 Task: Add Sprouts Spaghetti Pasta to the cart.
Action: Mouse moved to (36, 362)
Screenshot: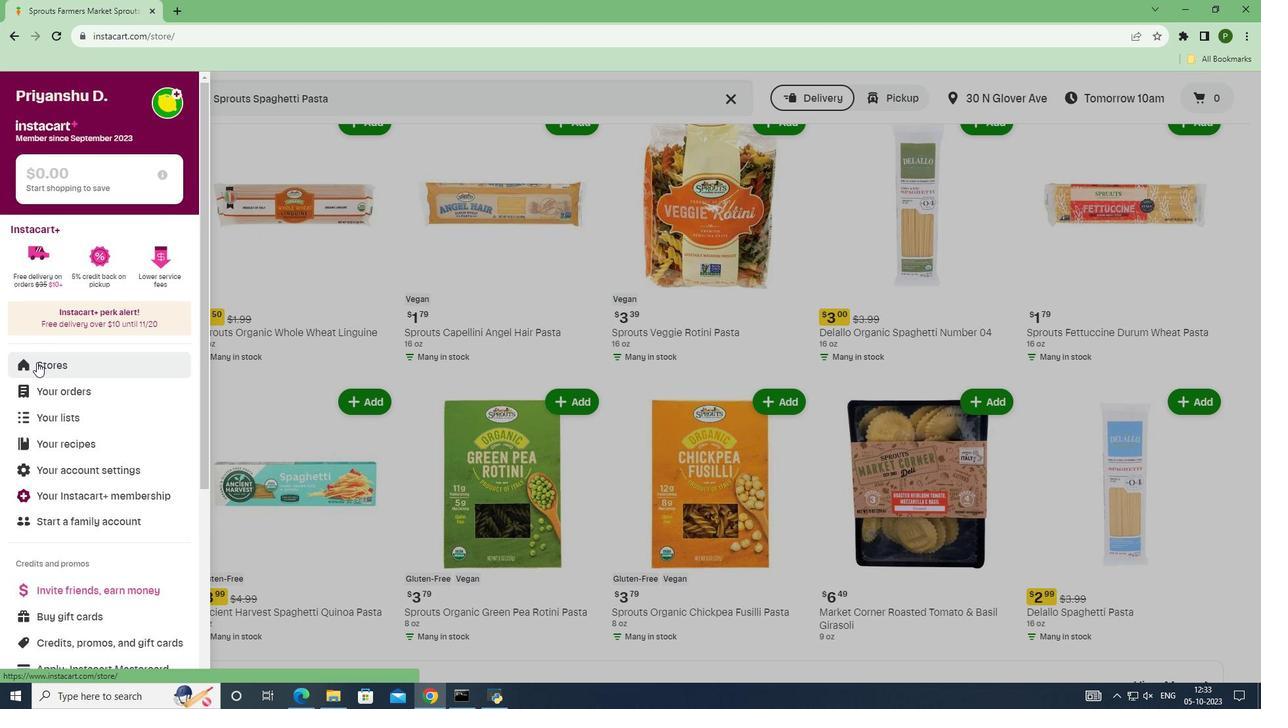 
Action: Mouse pressed left at (36, 362)
Screenshot: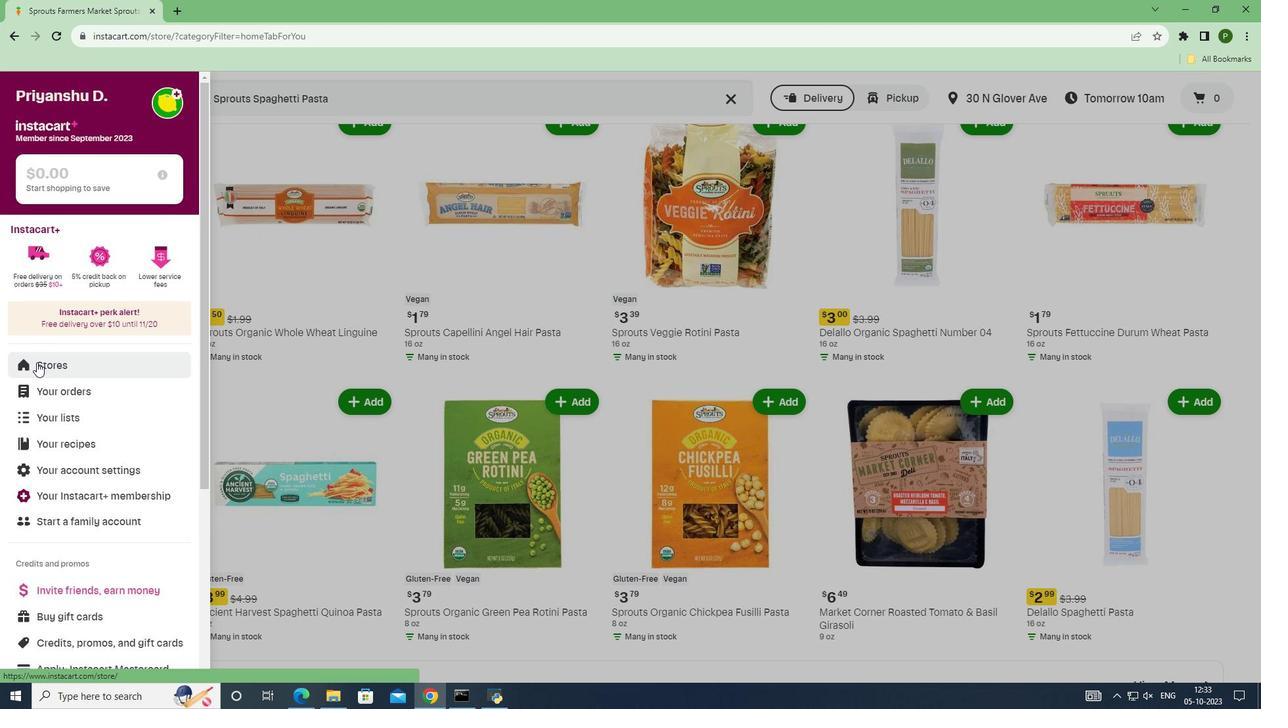 
Action: Mouse moved to (297, 153)
Screenshot: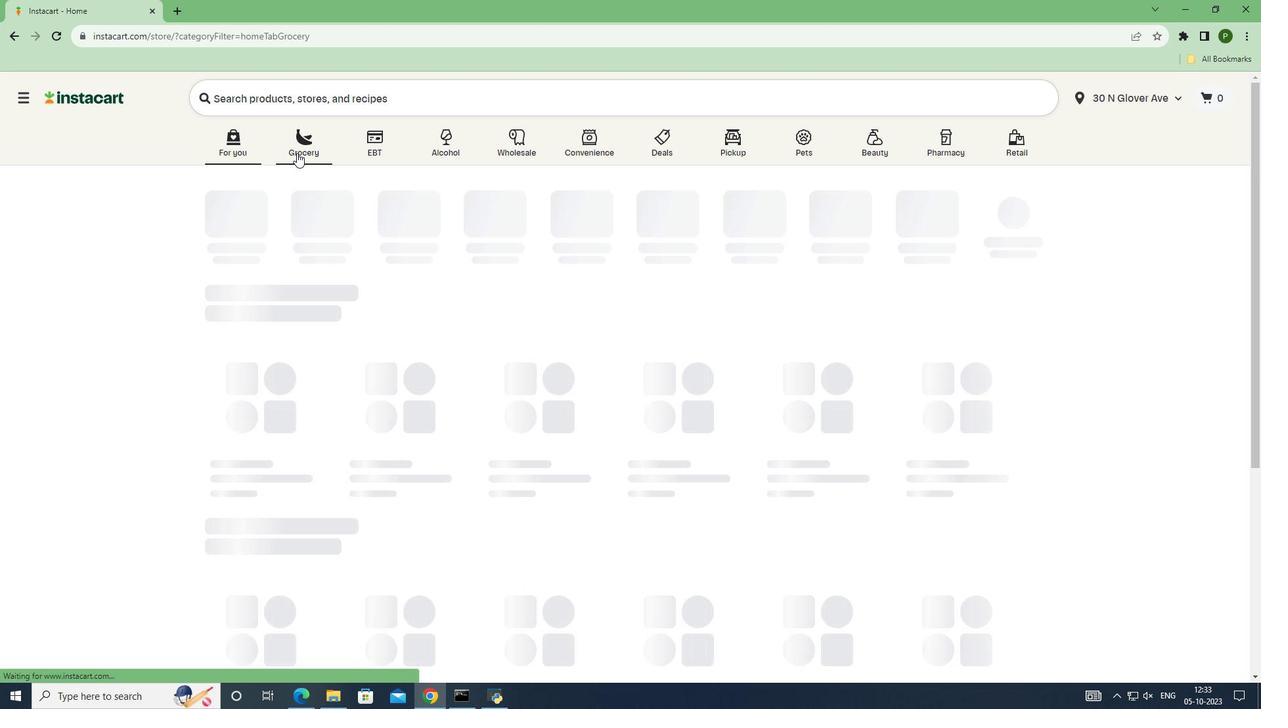
Action: Mouse pressed left at (297, 153)
Screenshot: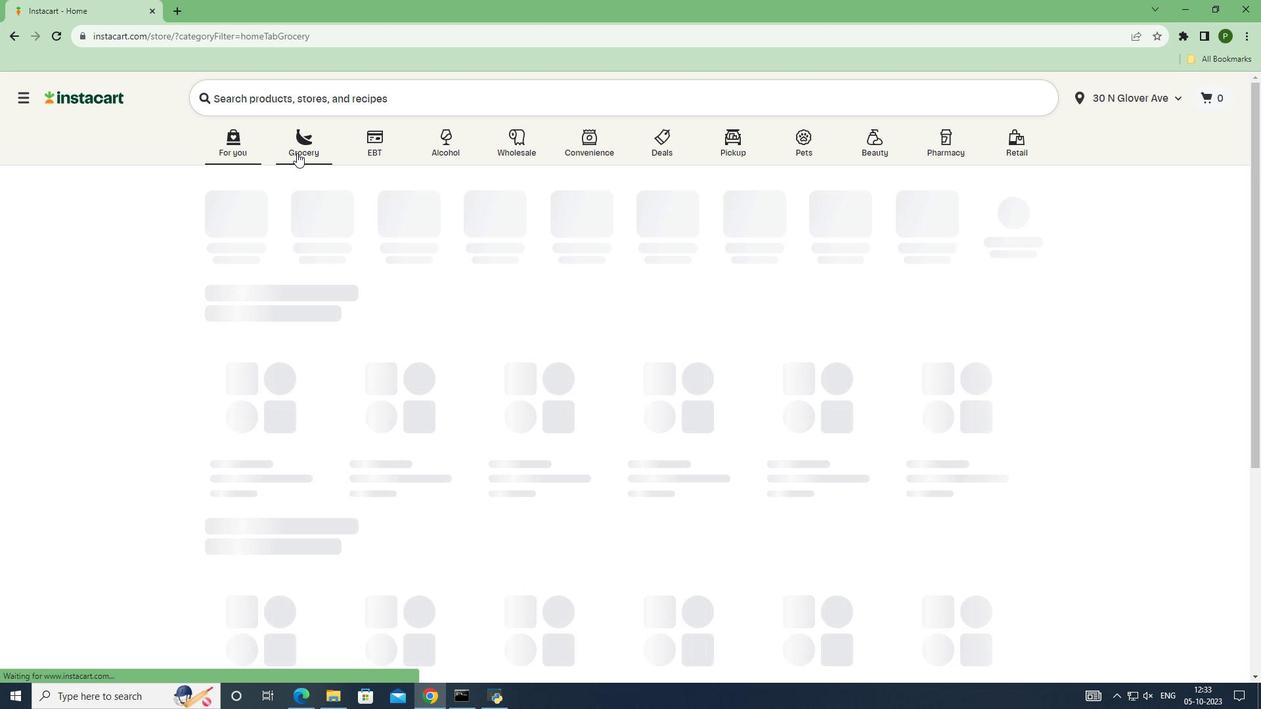 
Action: Mouse moved to (799, 296)
Screenshot: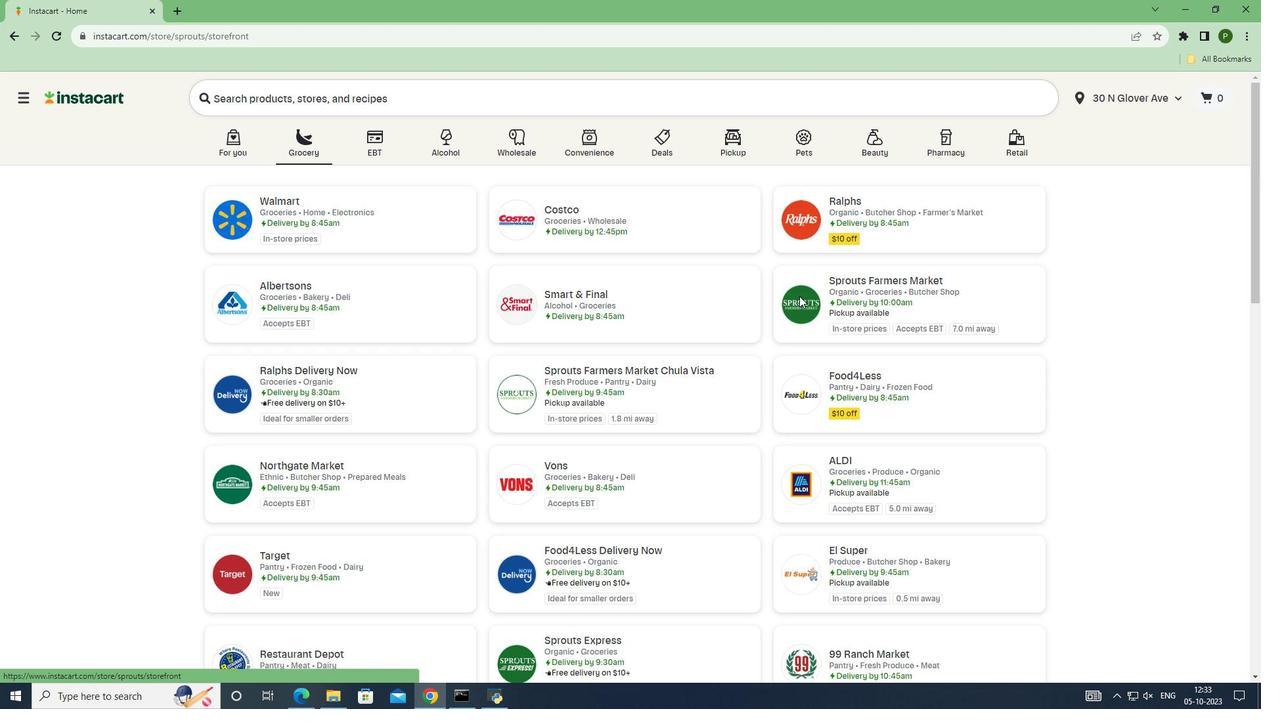 
Action: Mouse pressed left at (799, 296)
Screenshot: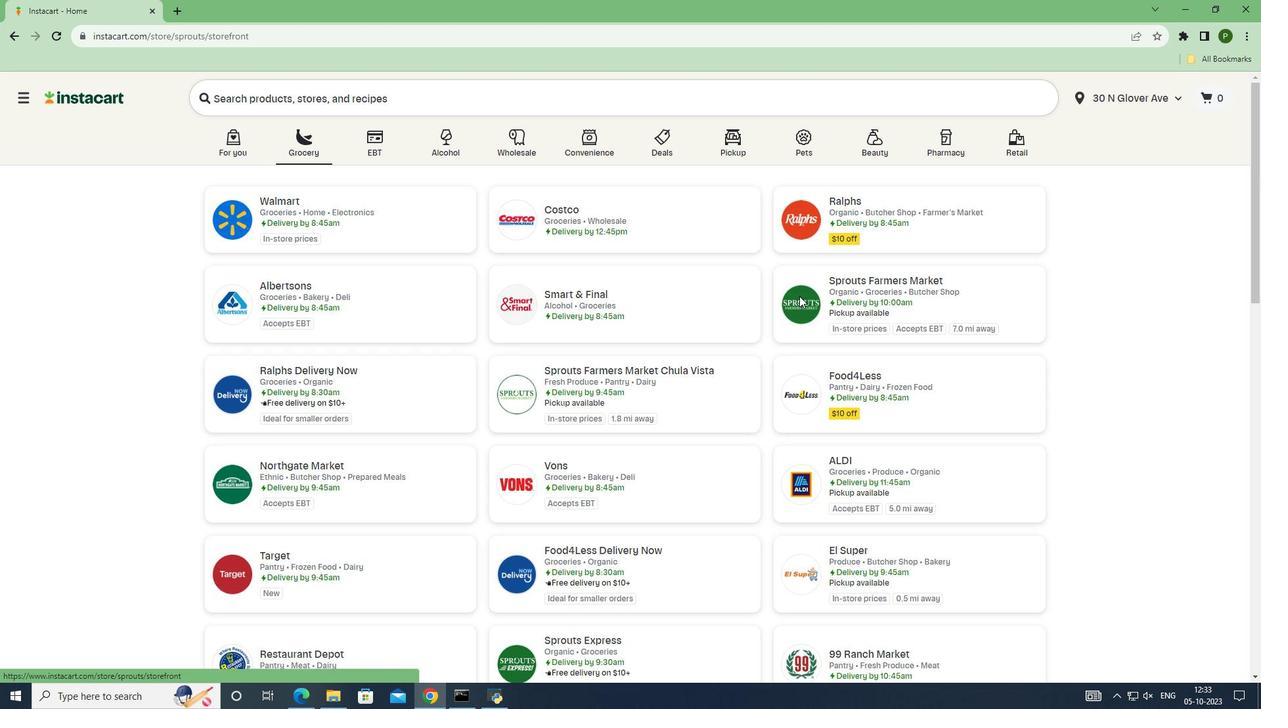 
Action: Mouse moved to (85, 371)
Screenshot: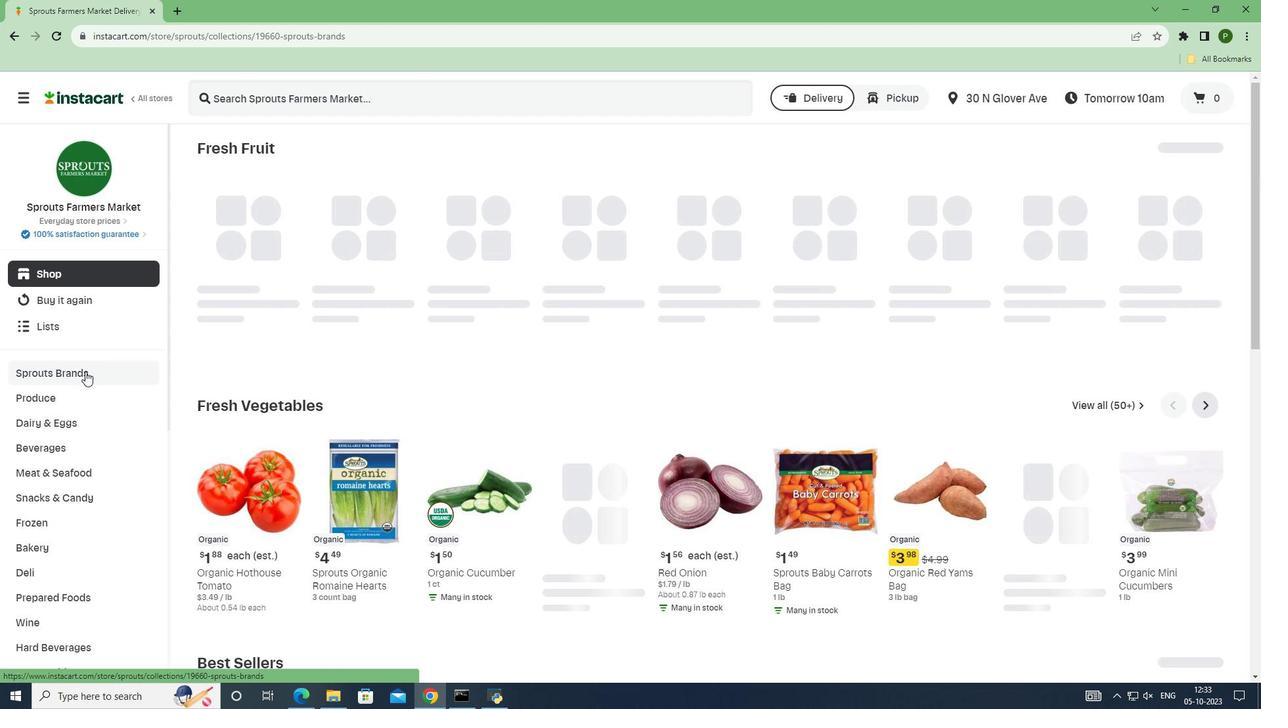 
Action: Mouse pressed left at (85, 371)
Screenshot: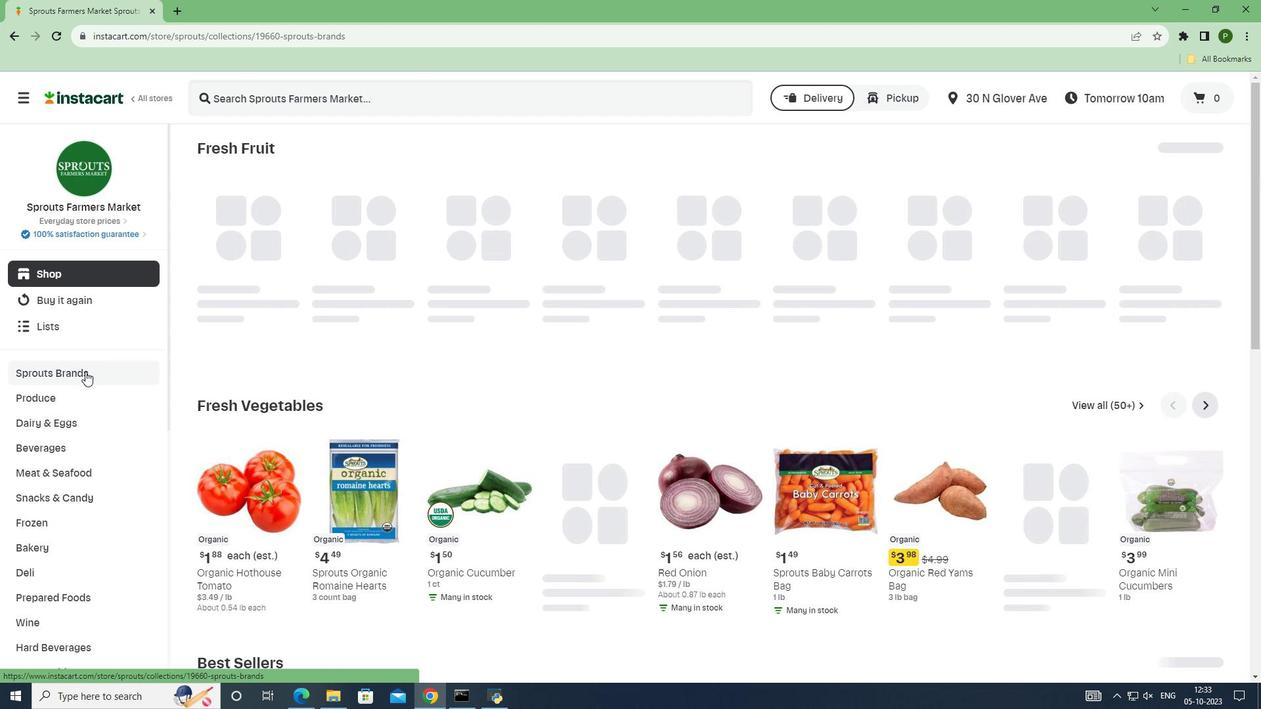 
Action: Mouse moved to (72, 471)
Screenshot: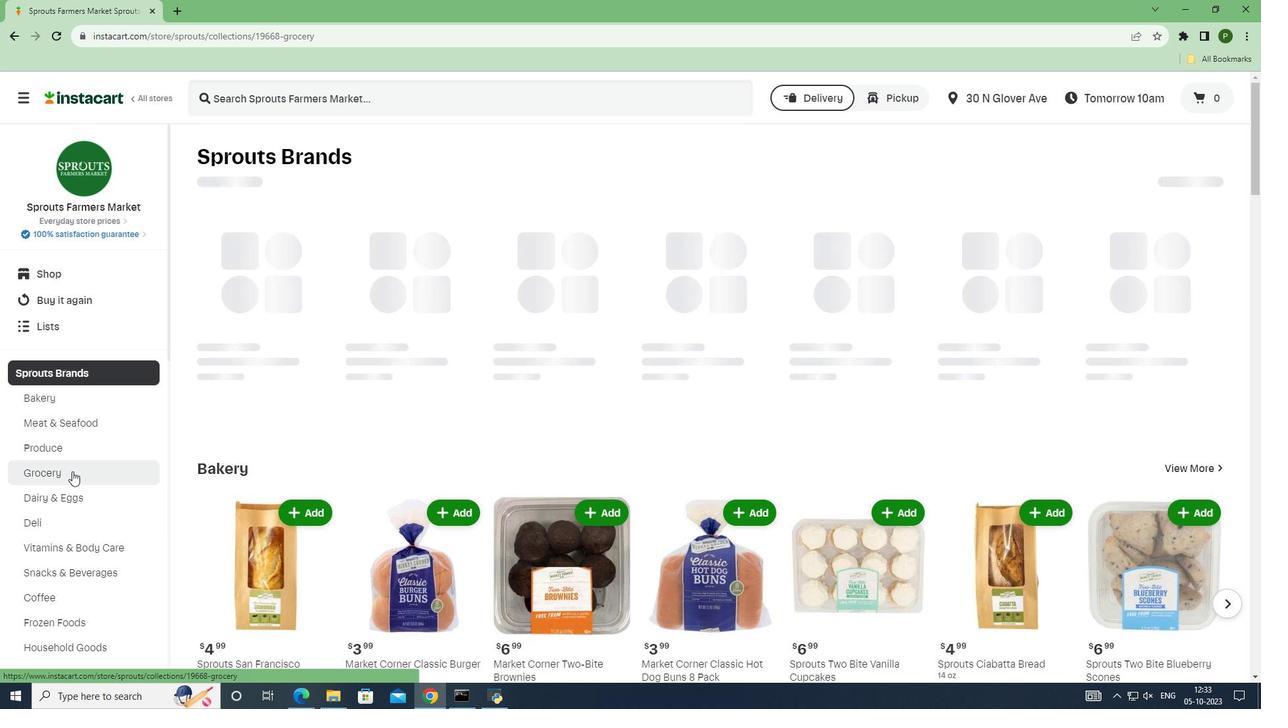 
Action: Mouse pressed left at (72, 471)
Screenshot: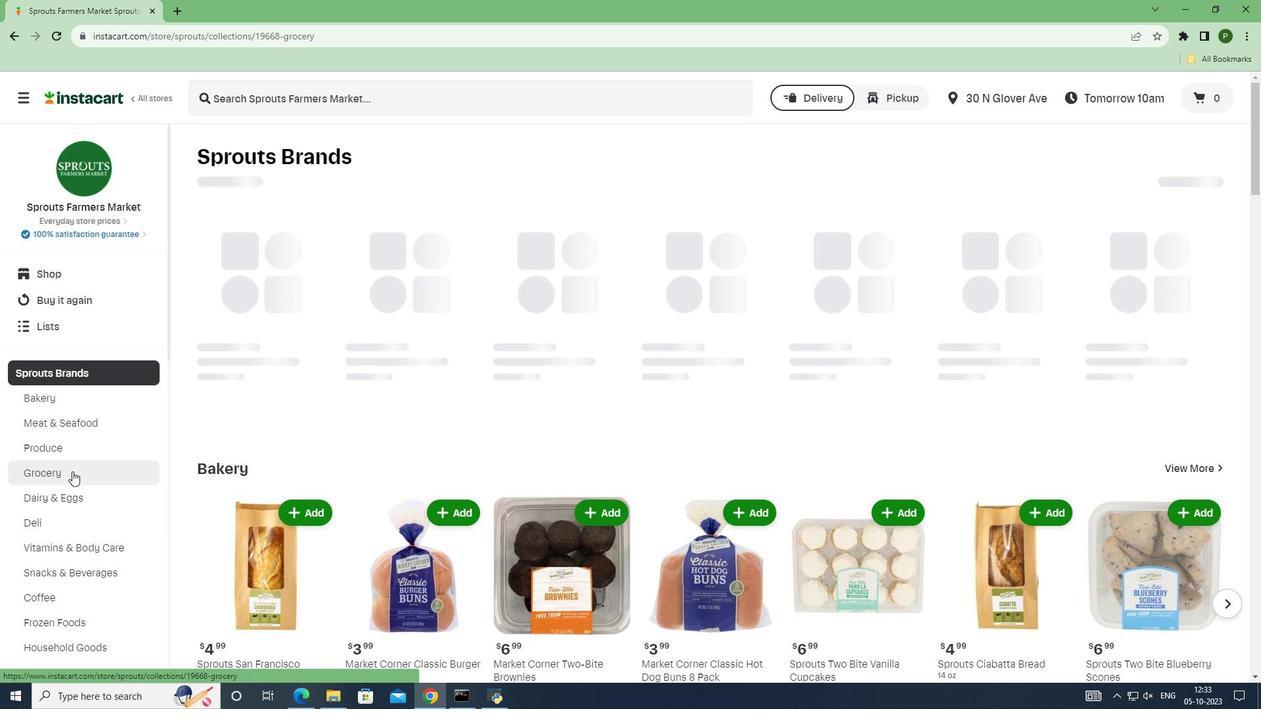 
Action: Mouse moved to (298, 316)
Screenshot: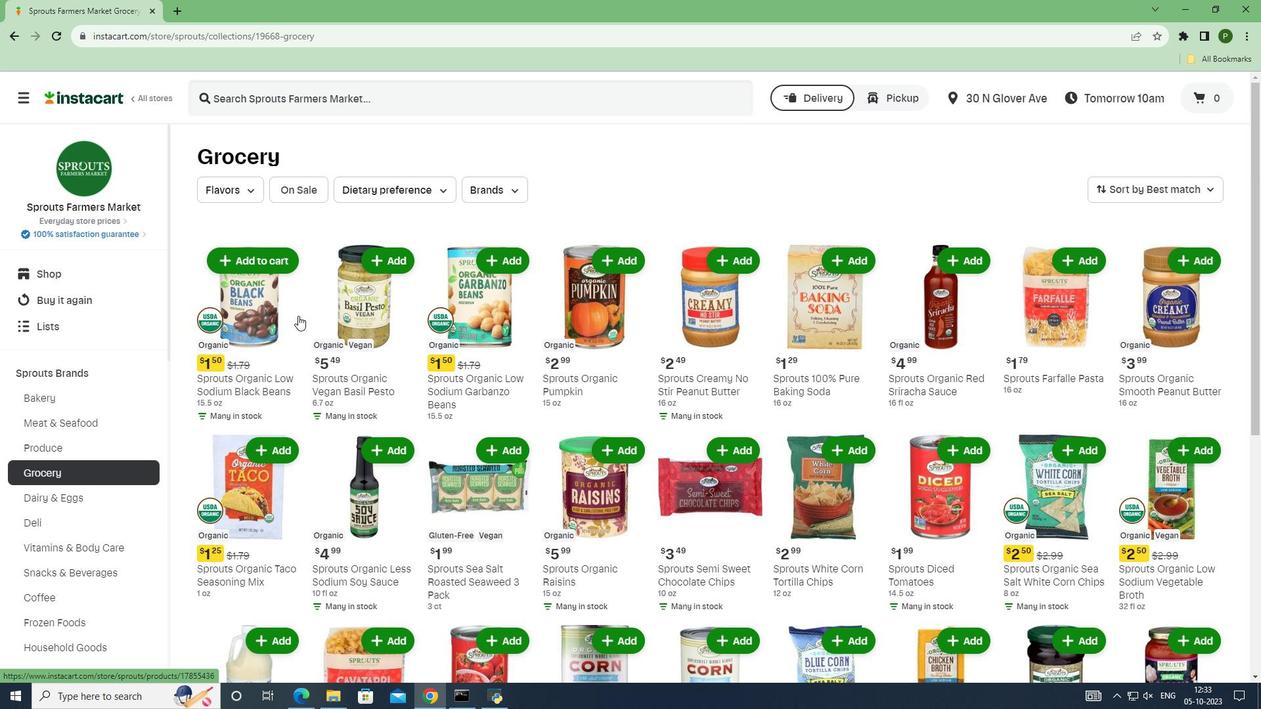 
Action: Mouse scrolled (298, 315) with delta (0, 0)
Screenshot: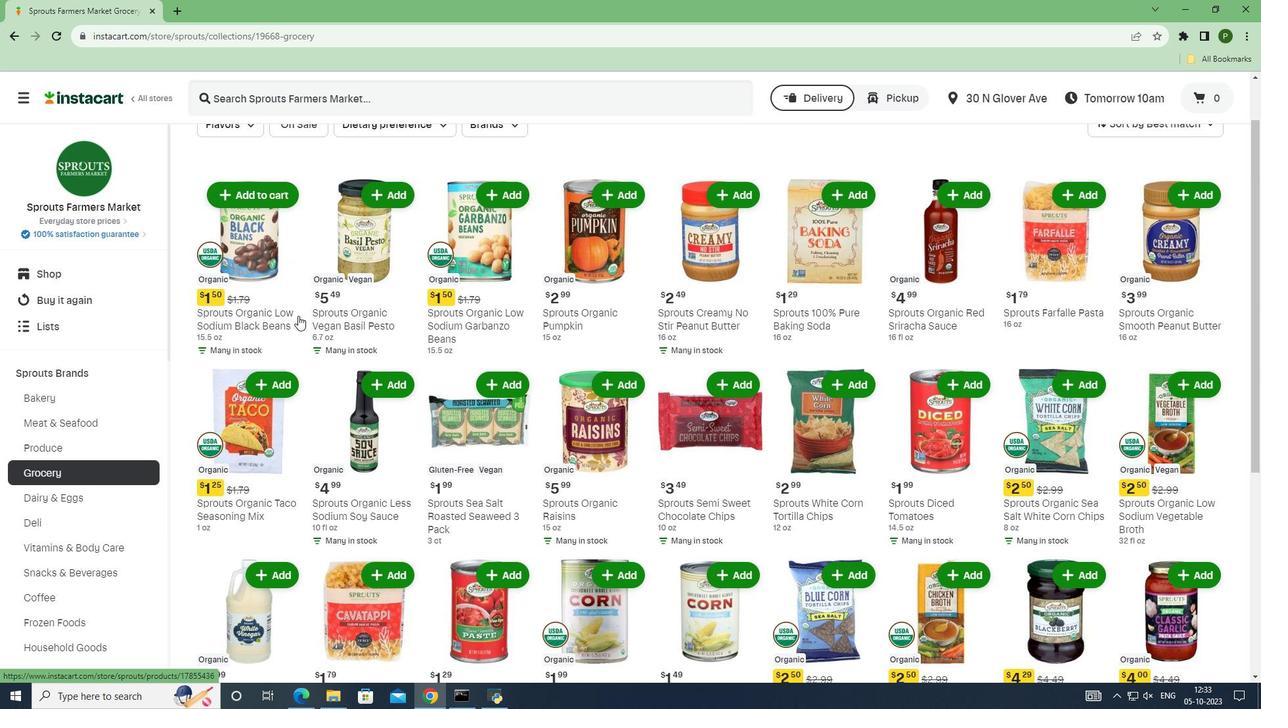 
Action: Mouse scrolled (298, 315) with delta (0, 0)
Screenshot: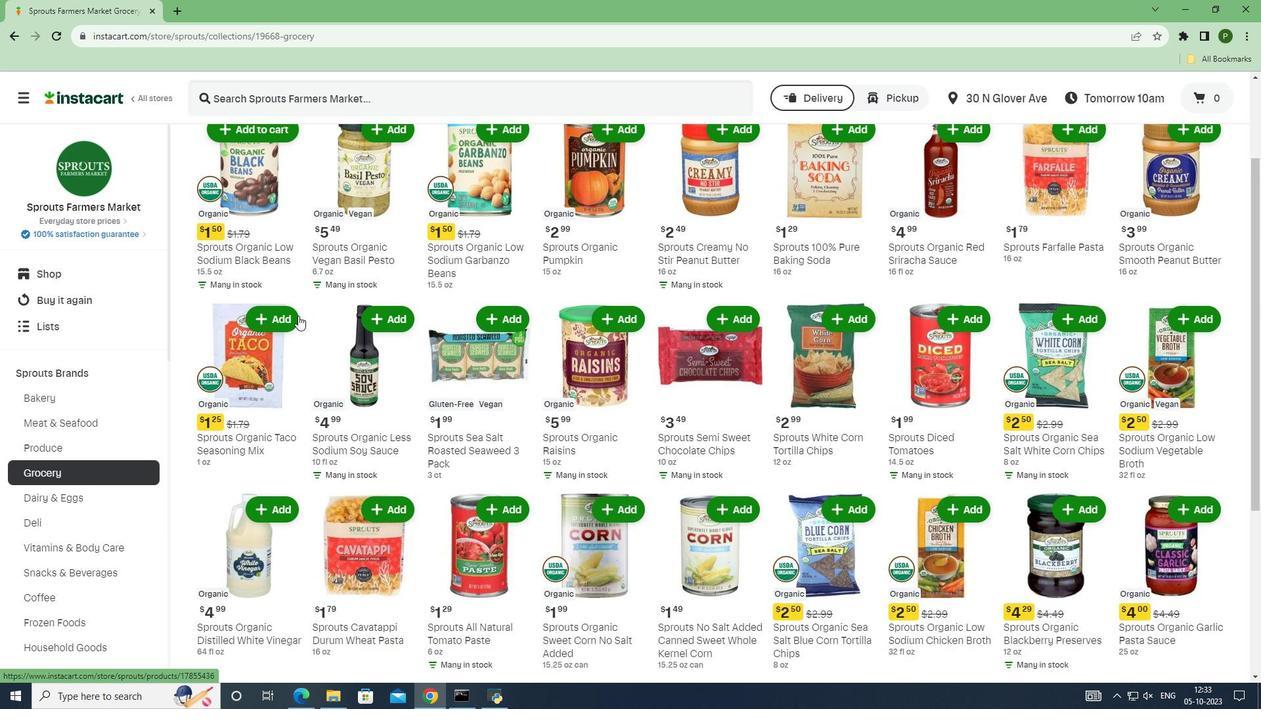 
Action: Mouse scrolled (298, 315) with delta (0, 0)
Screenshot: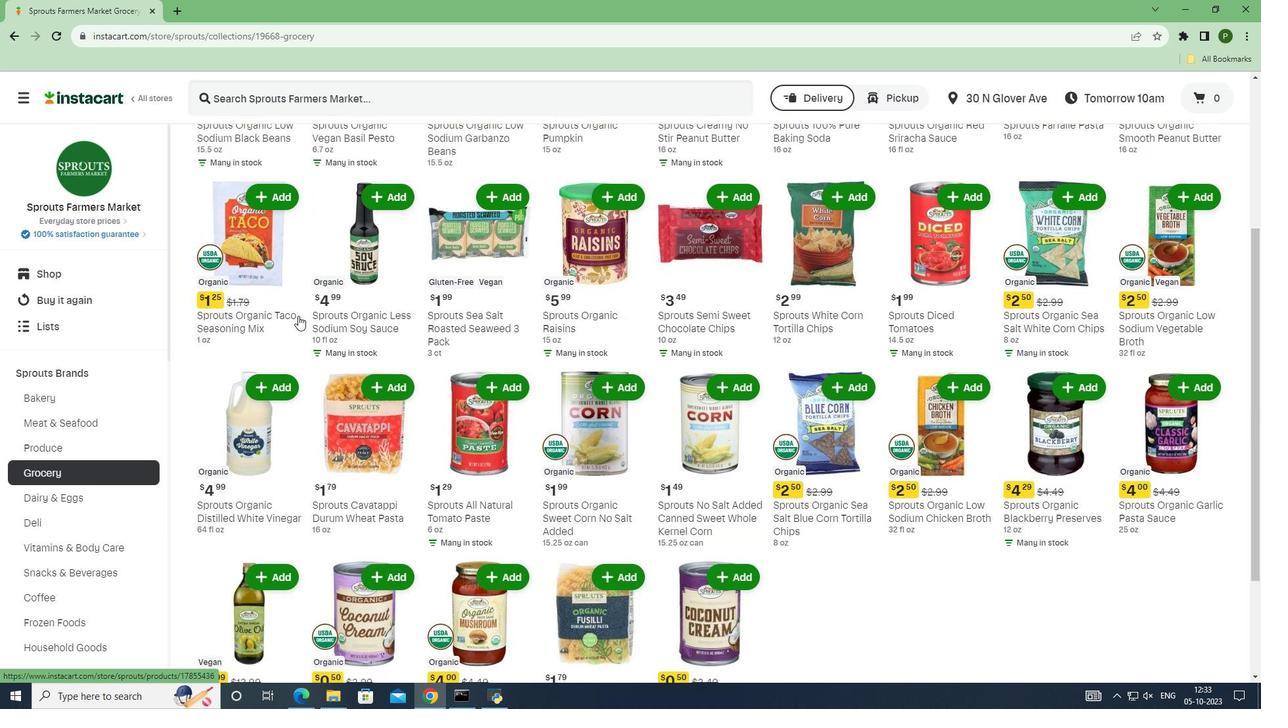 
Action: Mouse scrolled (298, 315) with delta (0, 0)
Screenshot: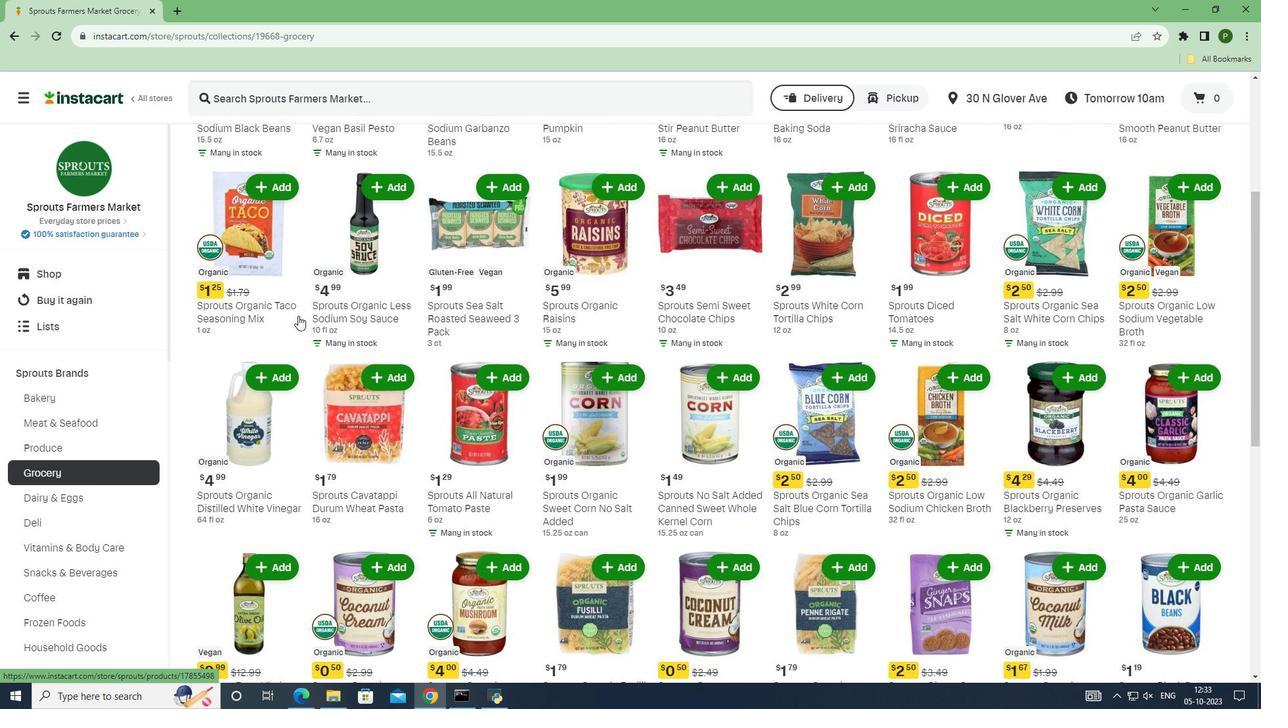 
Action: Mouse scrolled (298, 315) with delta (0, 0)
Screenshot: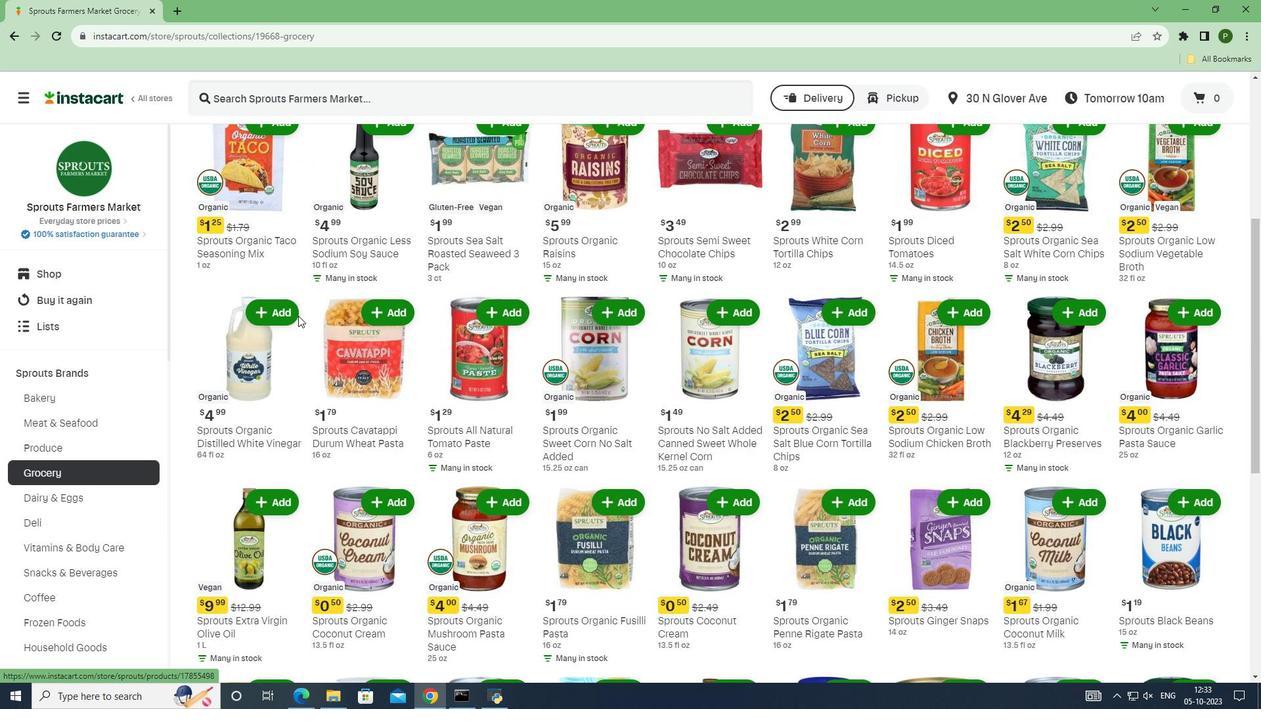 
Action: Mouse scrolled (298, 315) with delta (0, 0)
Screenshot: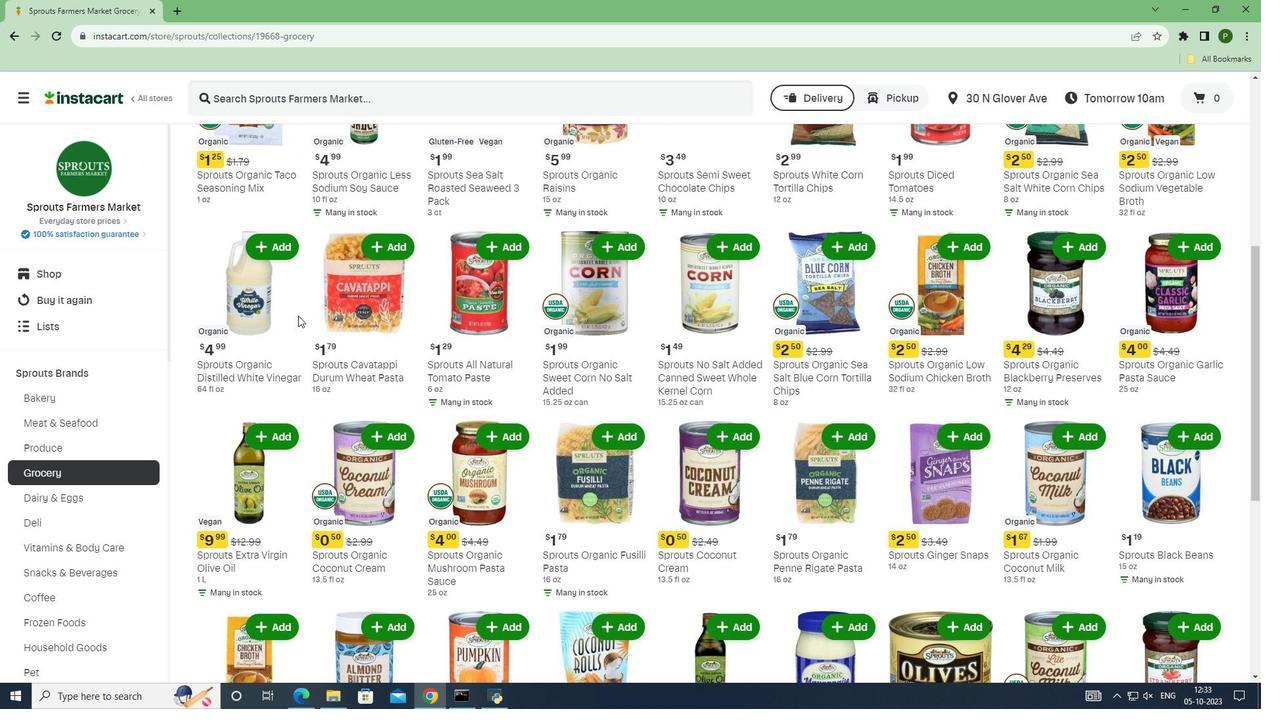 
Action: Mouse scrolled (298, 315) with delta (0, 0)
Screenshot: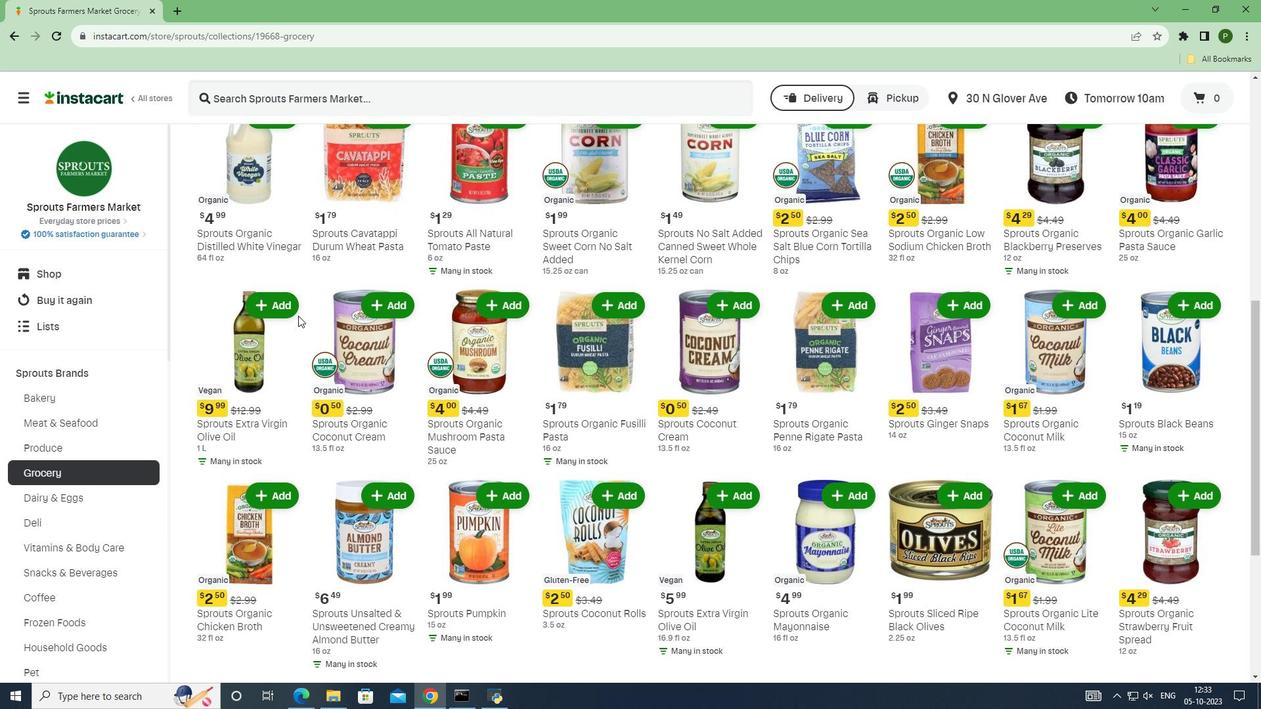 
Action: Mouse scrolled (298, 315) with delta (0, 0)
Screenshot: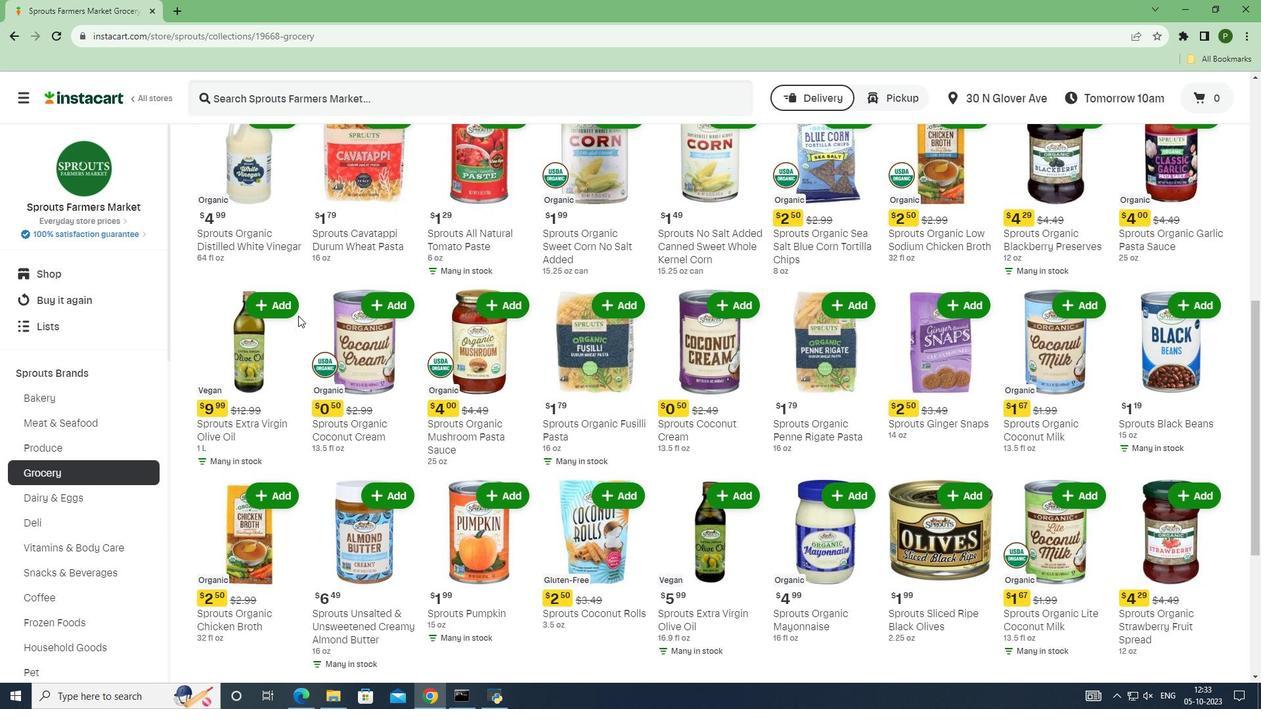
Action: Mouse scrolled (298, 315) with delta (0, 0)
Screenshot: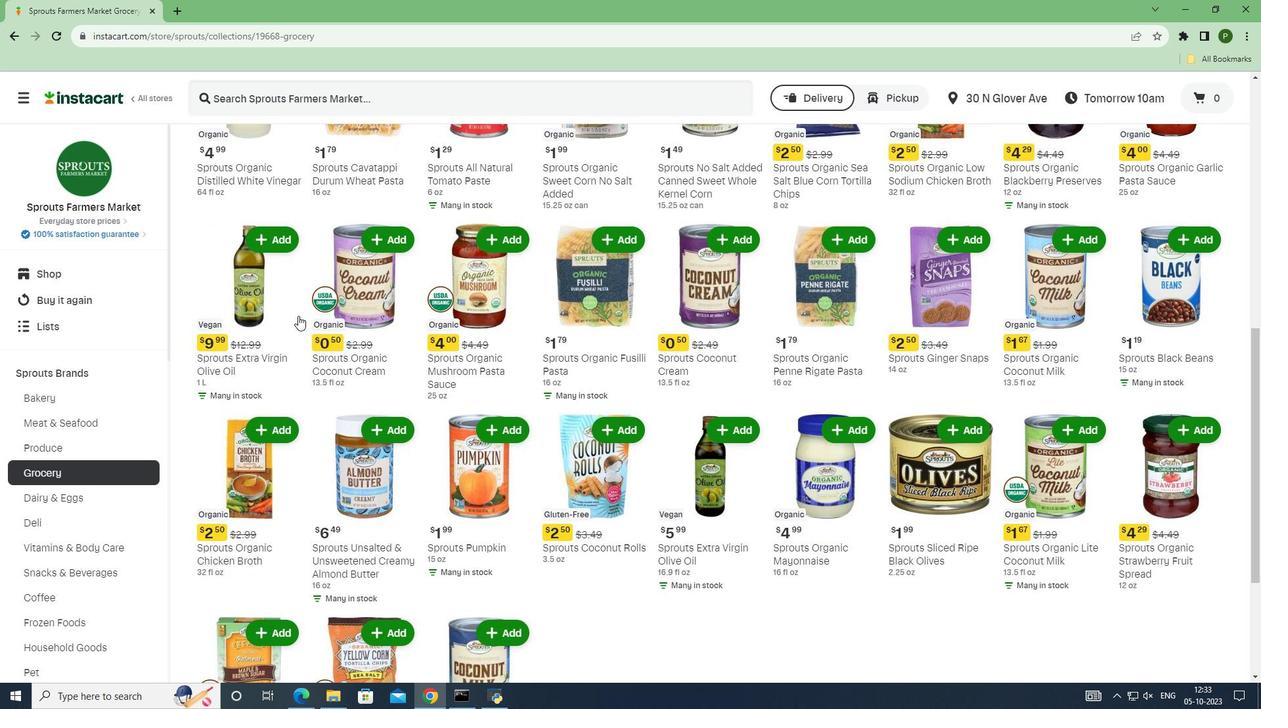 
Action: Mouse scrolled (298, 315) with delta (0, 0)
Screenshot: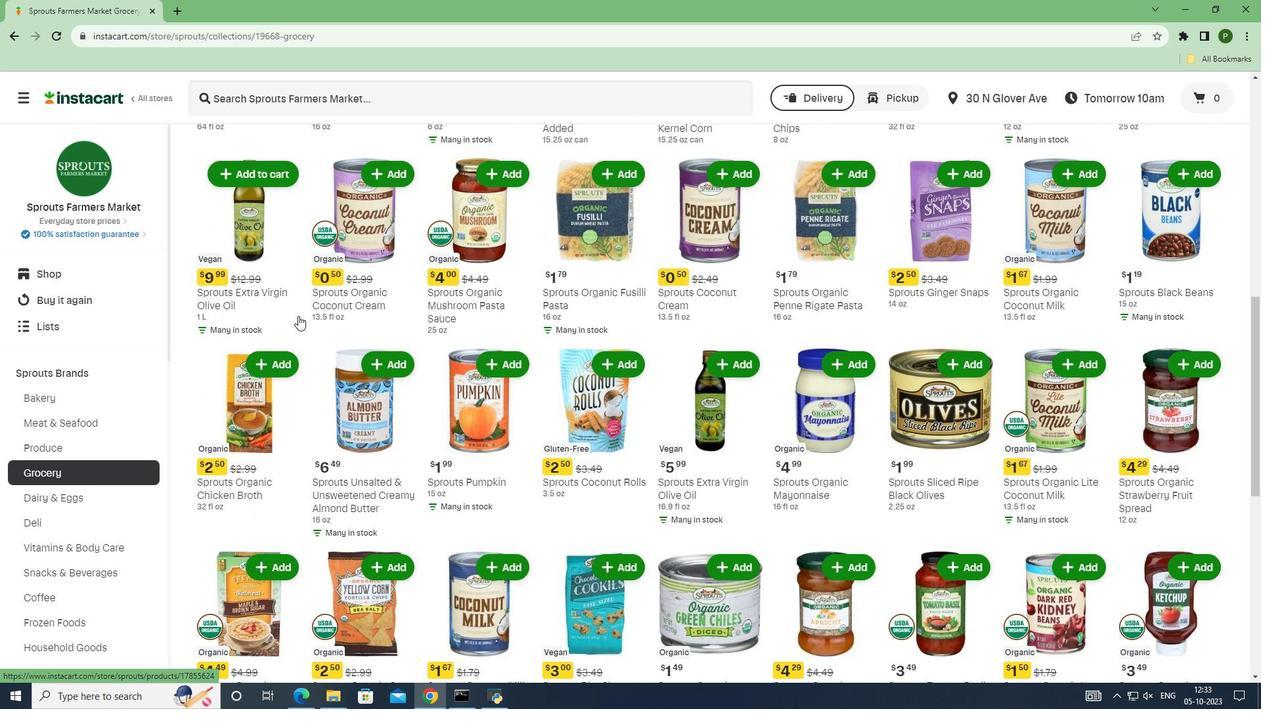 
Action: Mouse scrolled (298, 315) with delta (0, 0)
Screenshot: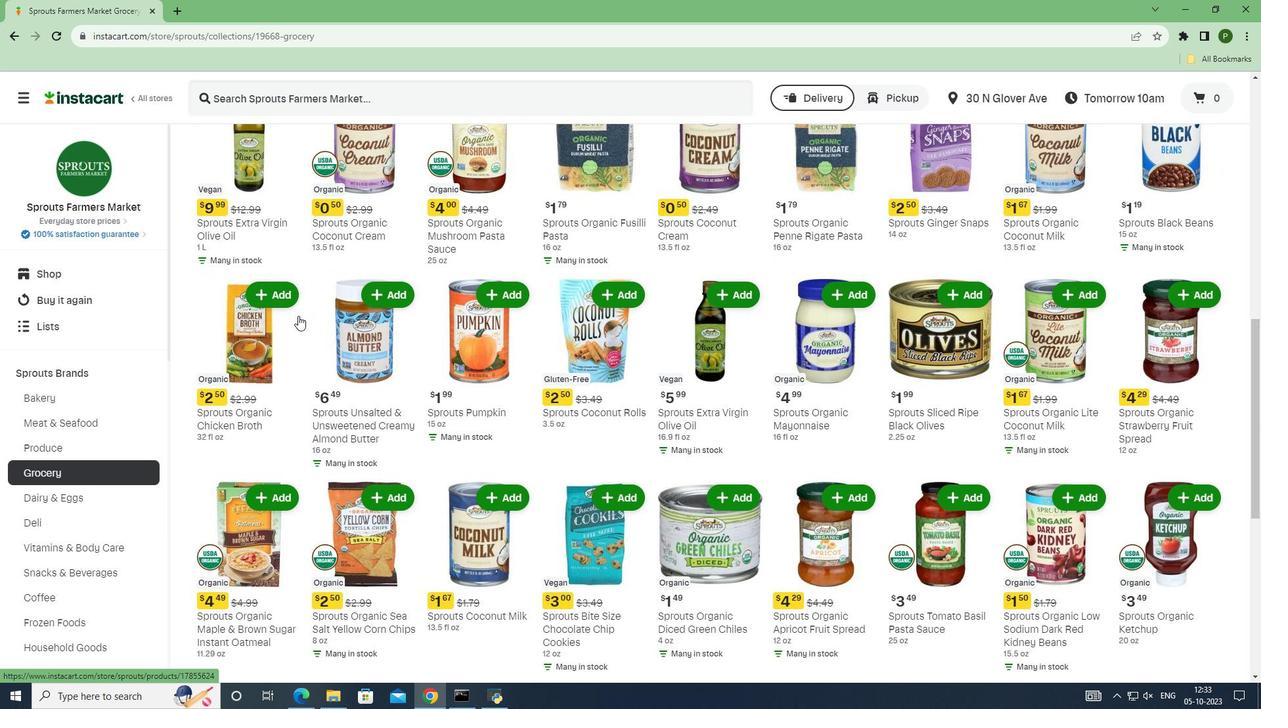 
Action: Mouse scrolled (298, 315) with delta (0, 0)
Screenshot: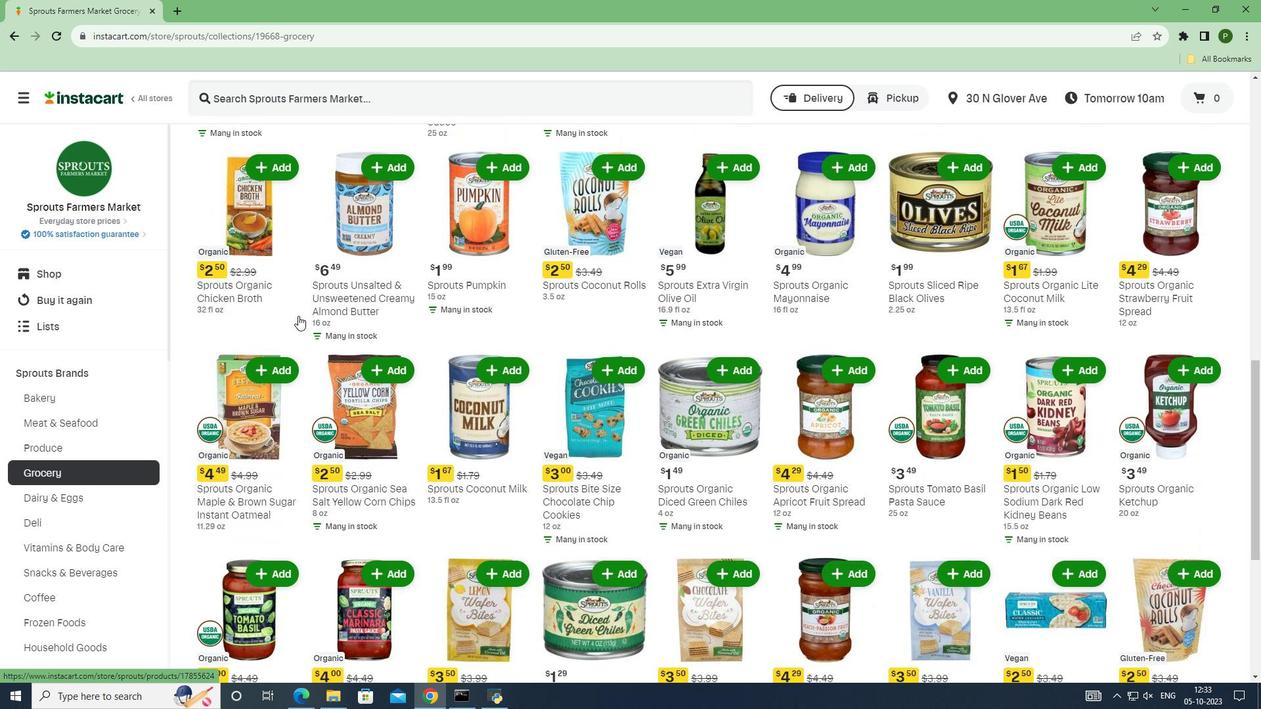 
Action: Mouse scrolled (298, 315) with delta (0, 0)
Screenshot: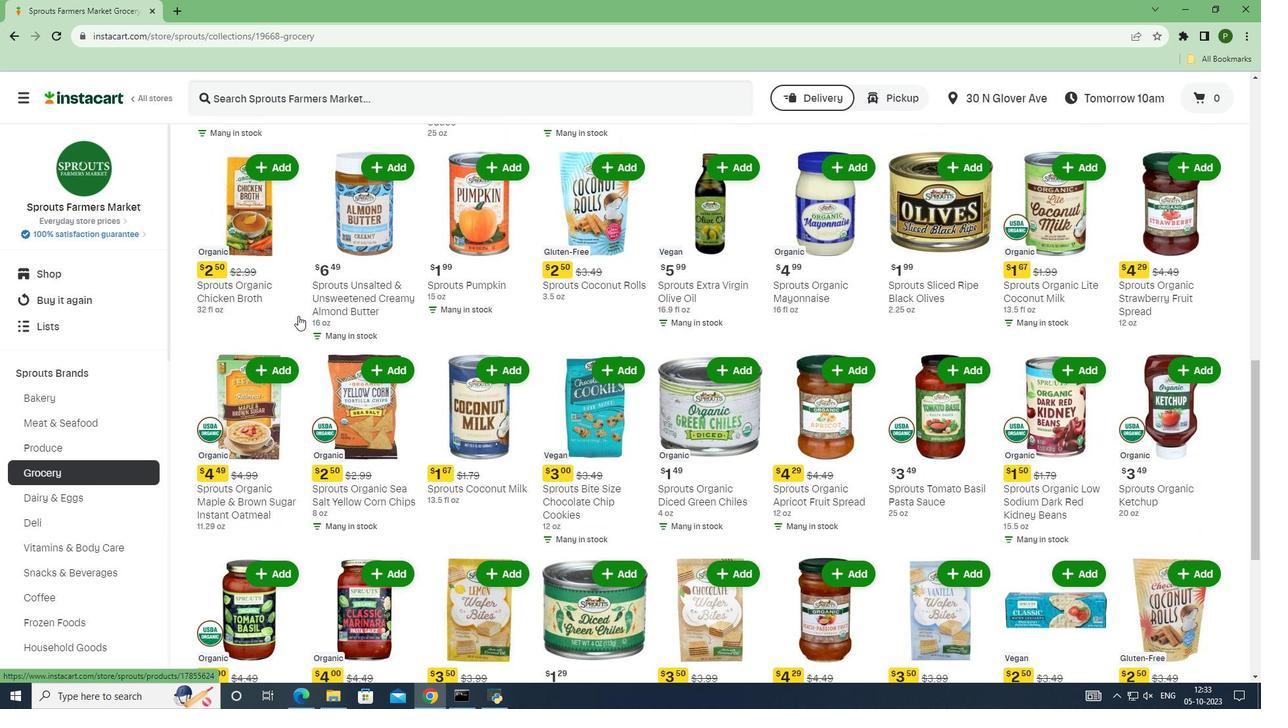
Action: Mouse scrolled (298, 315) with delta (0, 0)
Screenshot: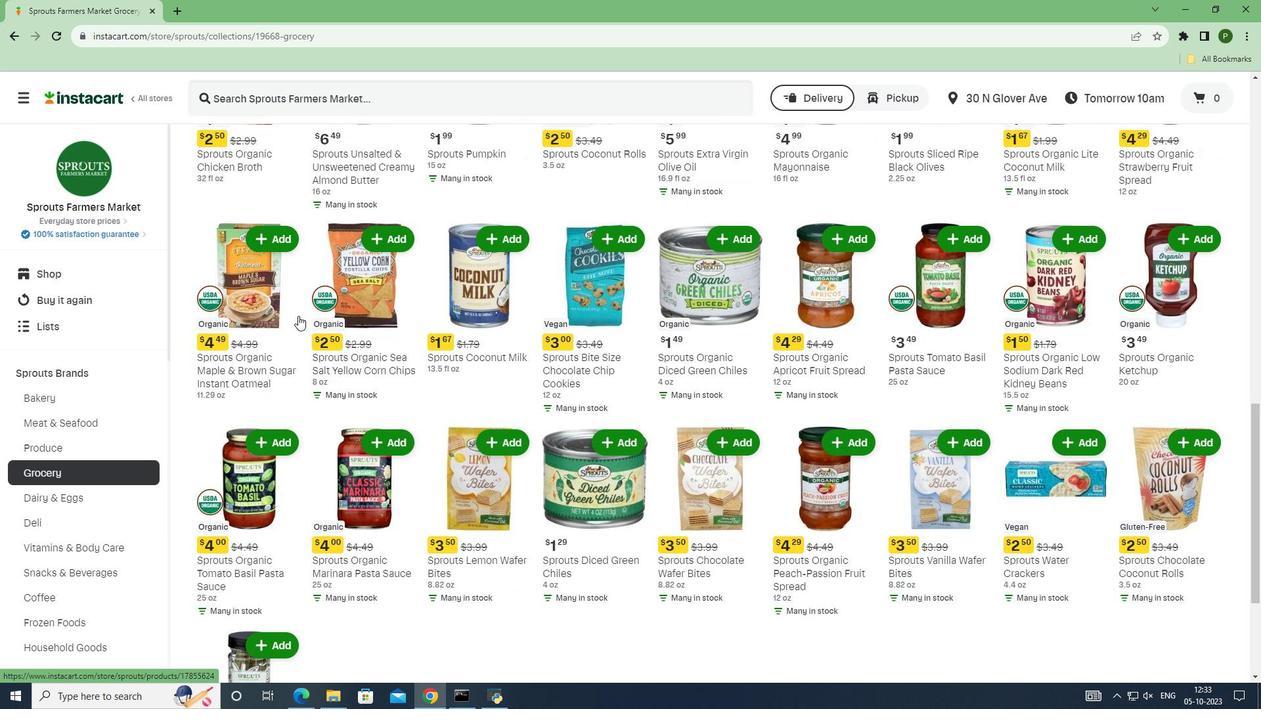 
Action: Mouse scrolled (298, 315) with delta (0, 0)
Screenshot: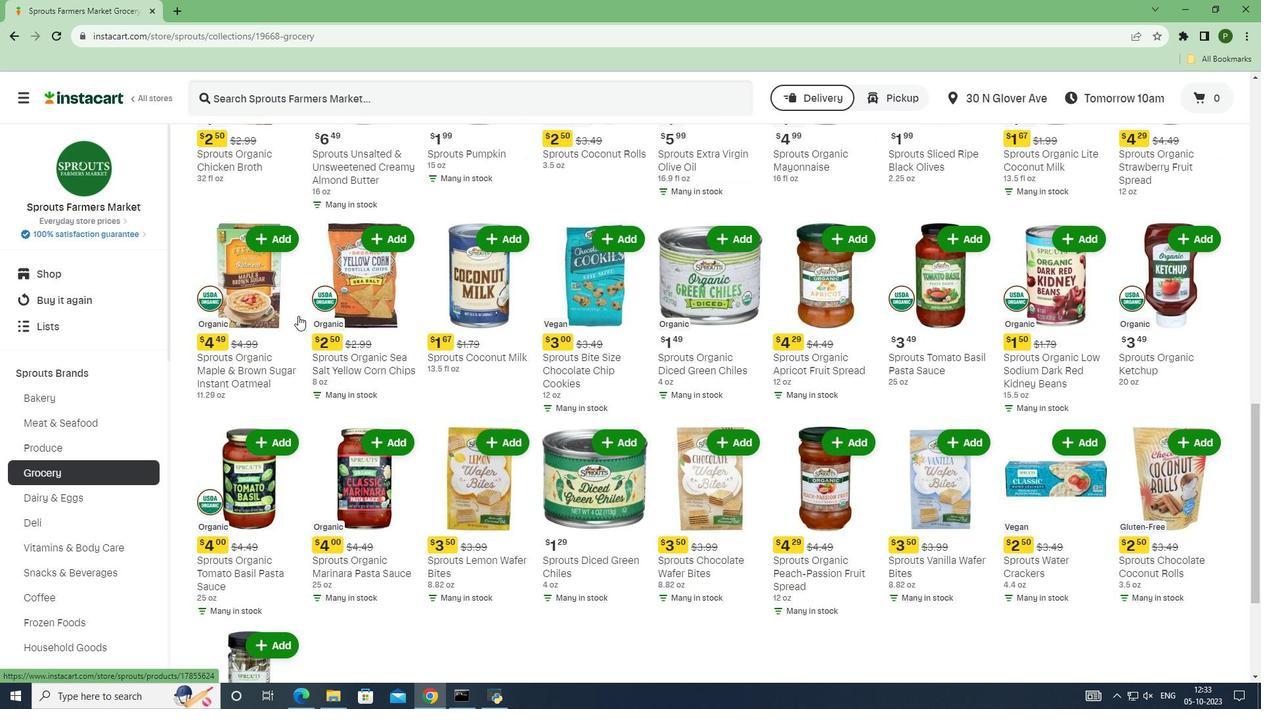 
Action: Mouse scrolled (298, 315) with delta (0, 0)
Screenshot: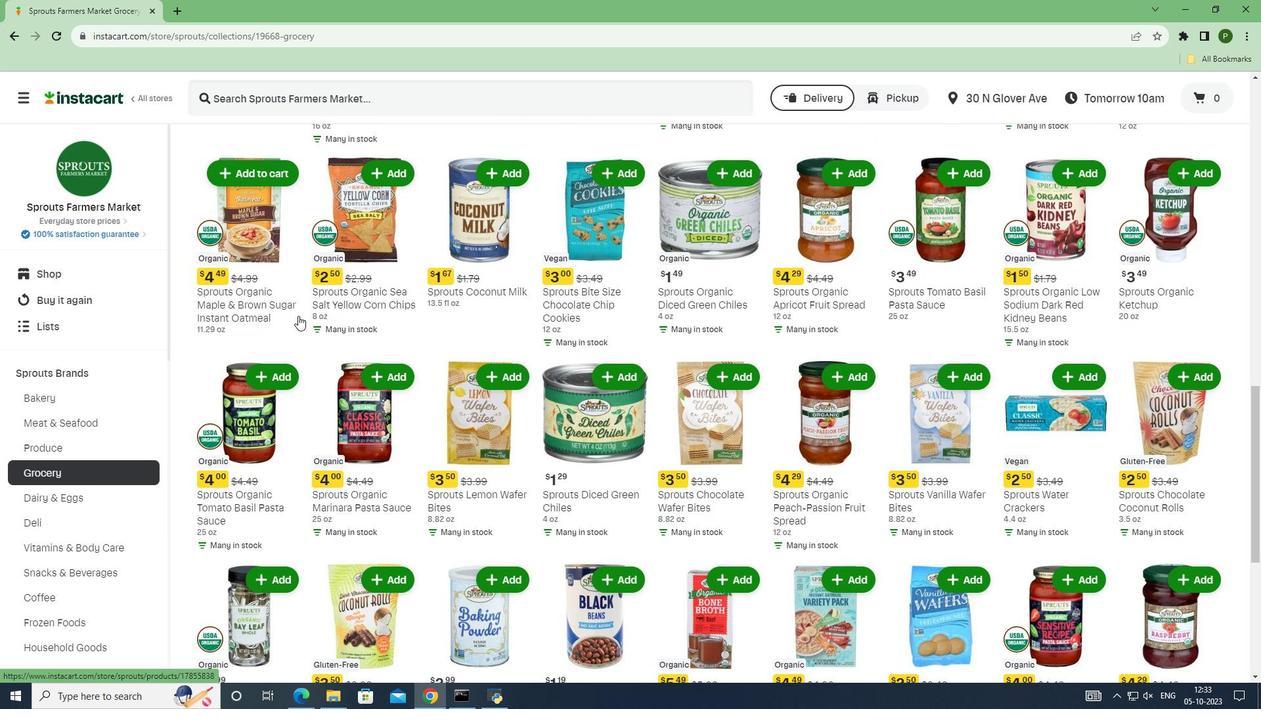 
Action: Mouse scrolled (298, 315) with delta (0, 0)
Screenshot: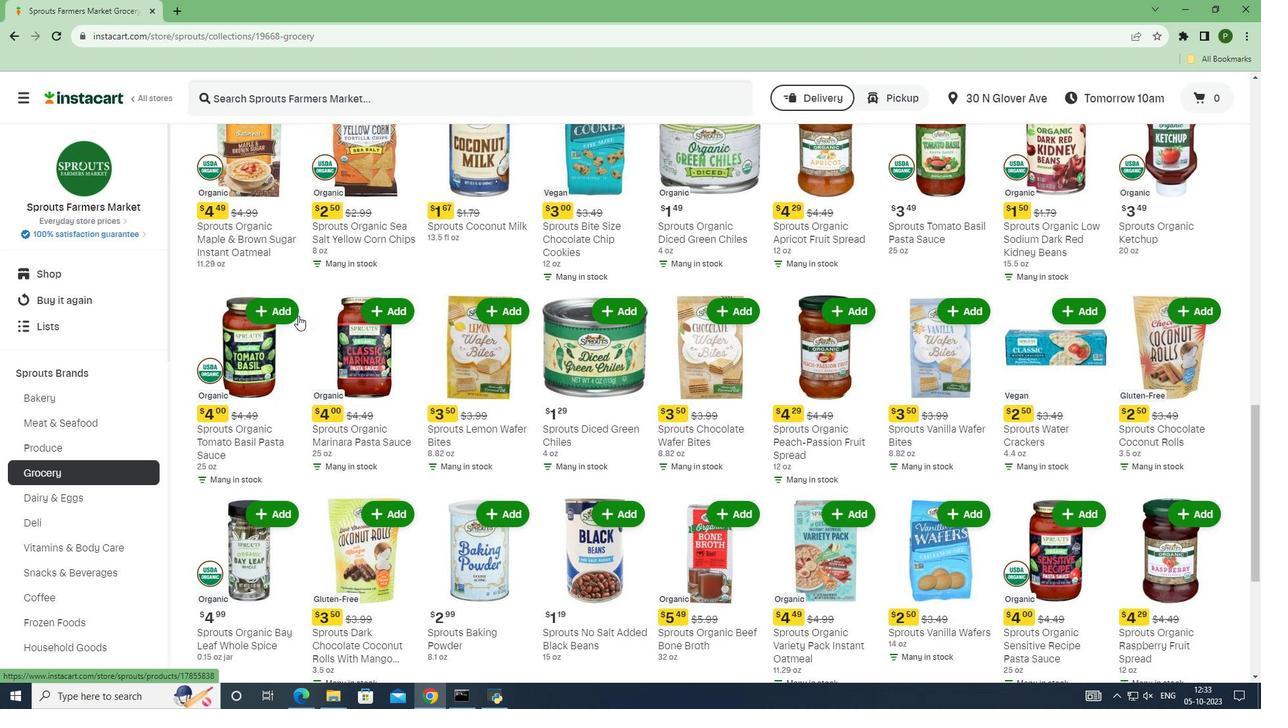 
Action: Mouse scrolled (298, 315) with delta (0, 0)
Screenshot: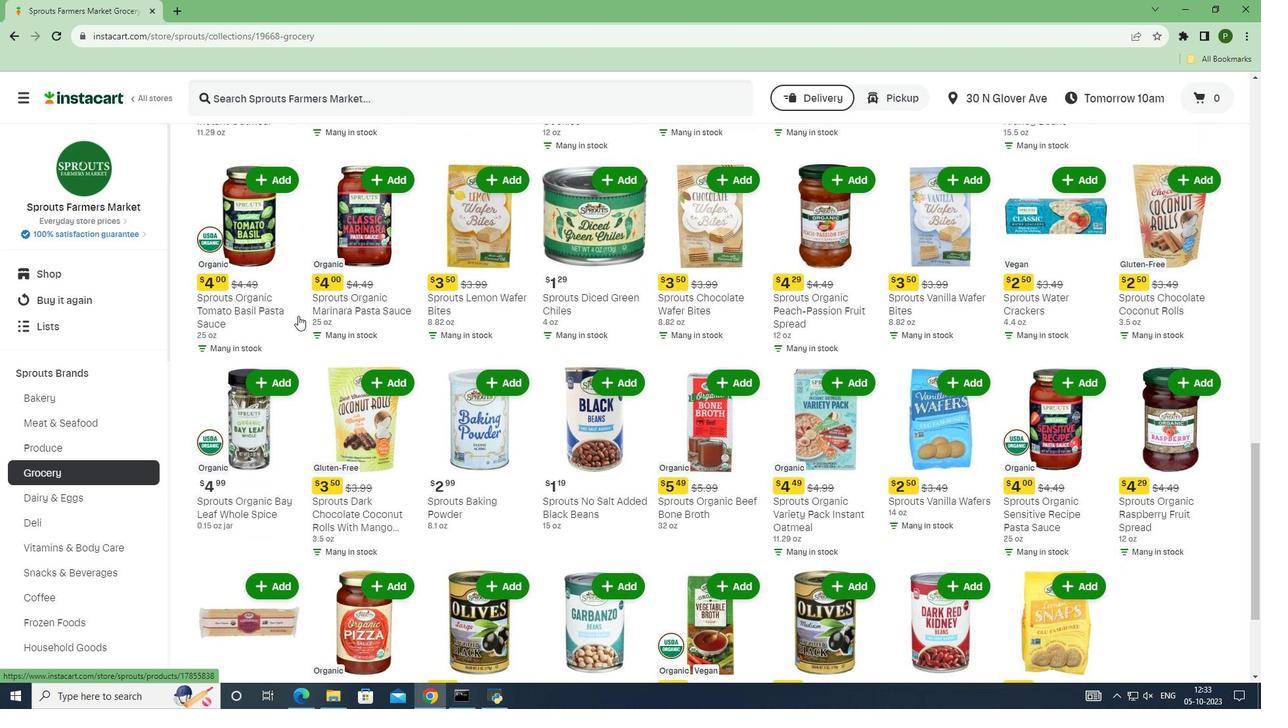 
Action: Mouse scrolled (298, 315) with delta (0, 0)
Screenshot: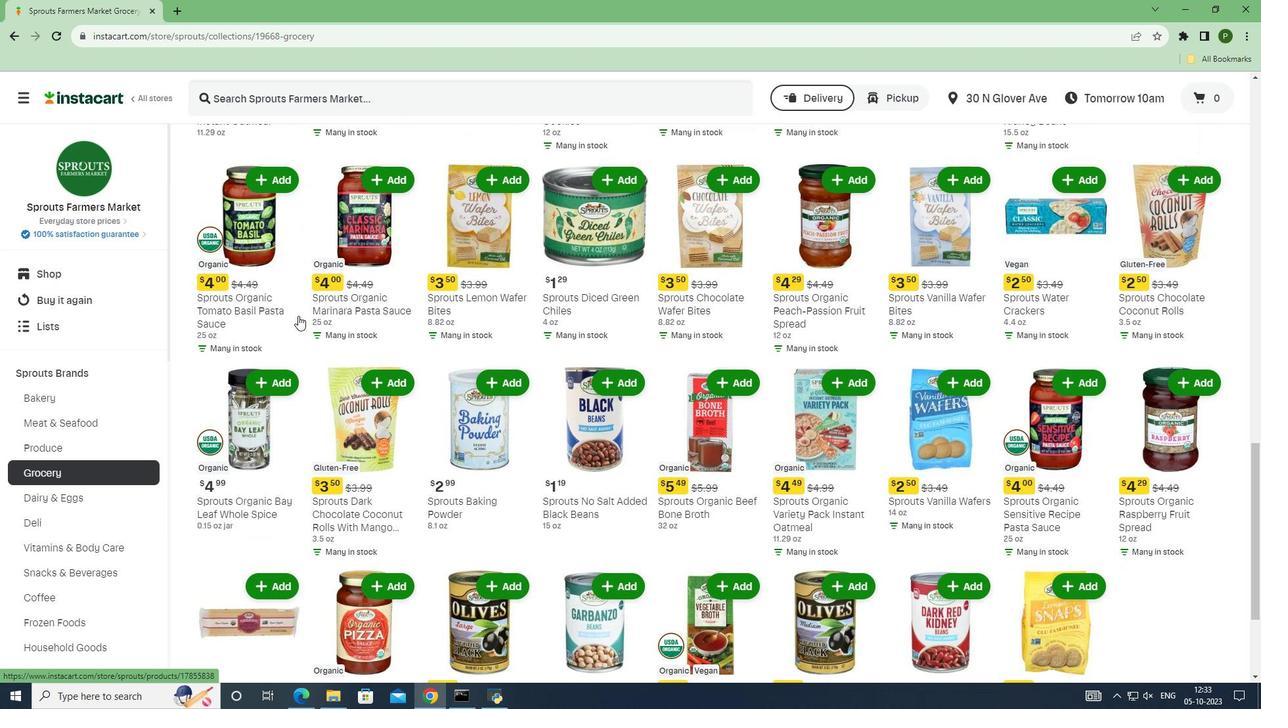 
Action: Mouse scrolled (298, 315) with delta (0, 0)
Screenshot: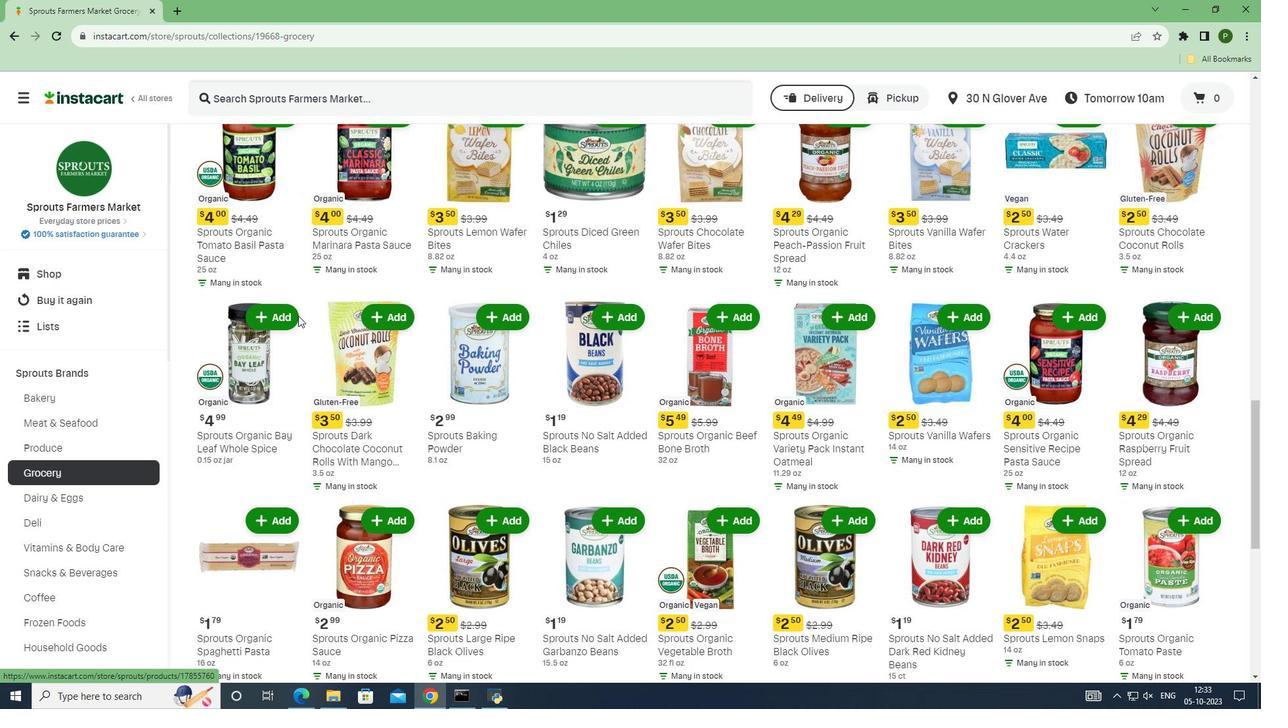 
Action: Mouse scrolled (298, 315) with delta (0, 0)
Screenshot: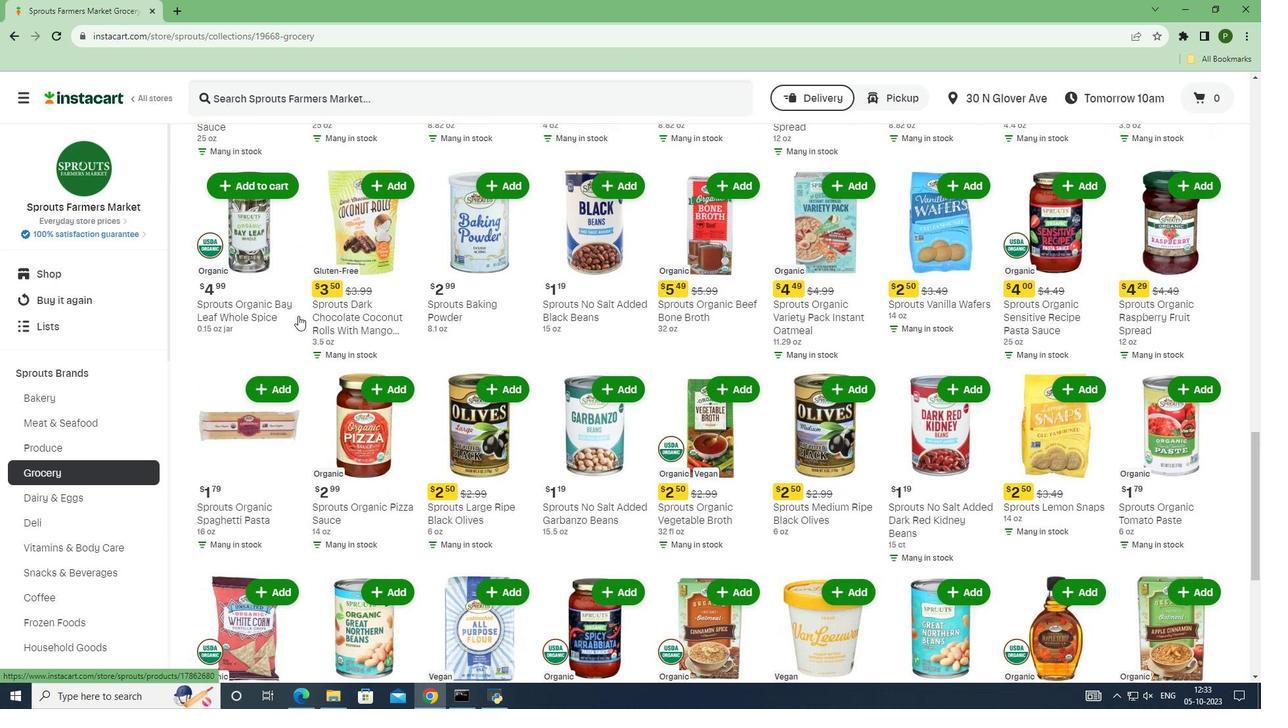 
Action: Mouse scrolled (298, 315) with delta (0, 0)
Screenshot: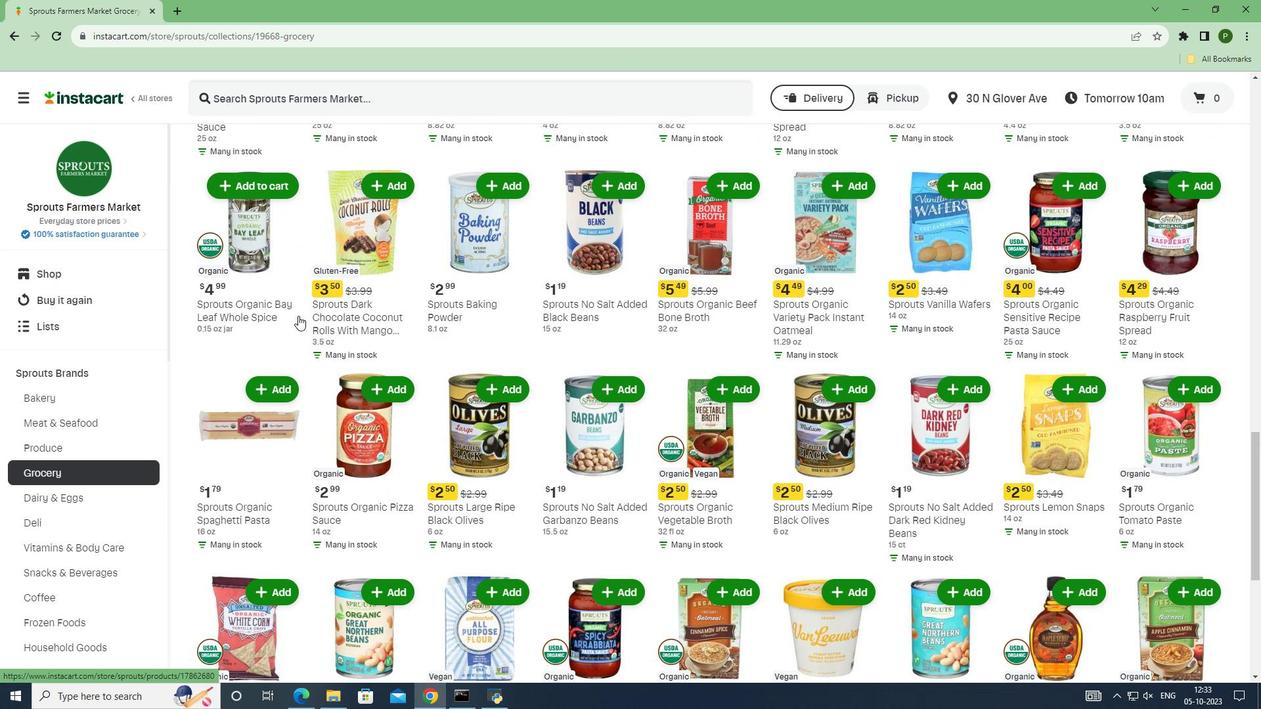 
Action: Mouse scrolled (298, 315) with delta (0, 0)
Screenshot: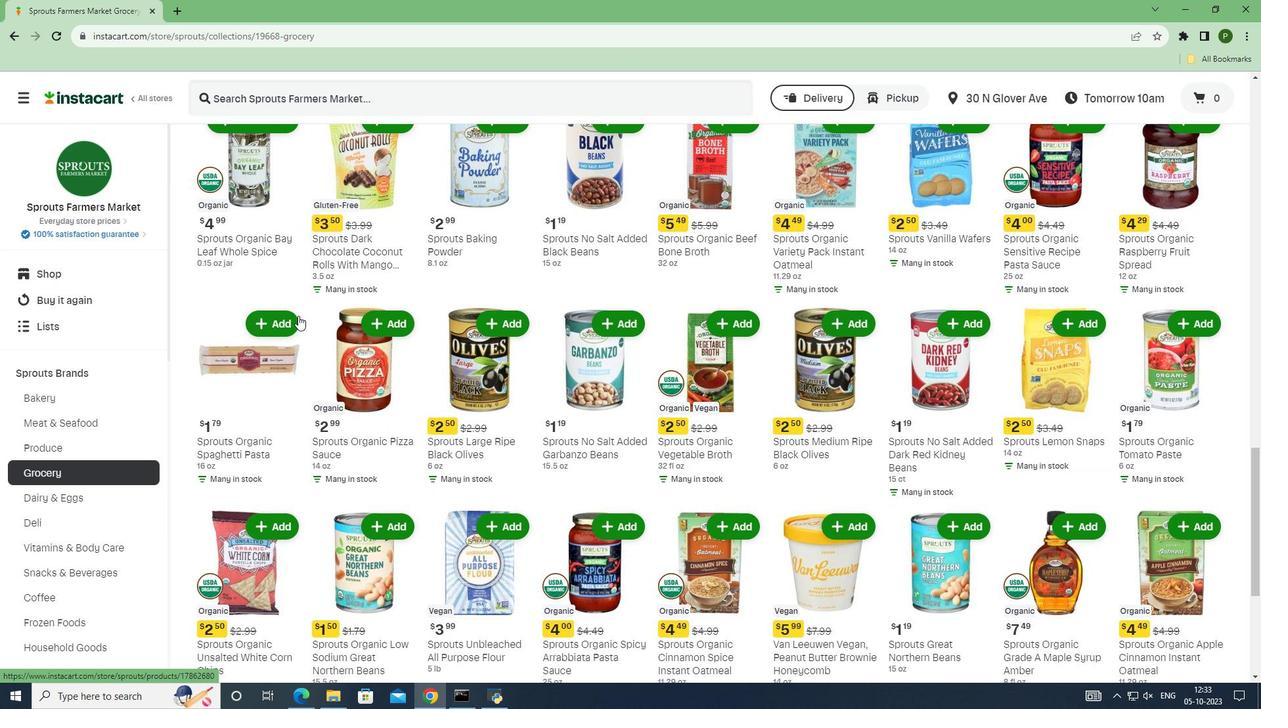 
Action: Mouse scrolled (298, 315) with delta (0, 0)
Screenshot: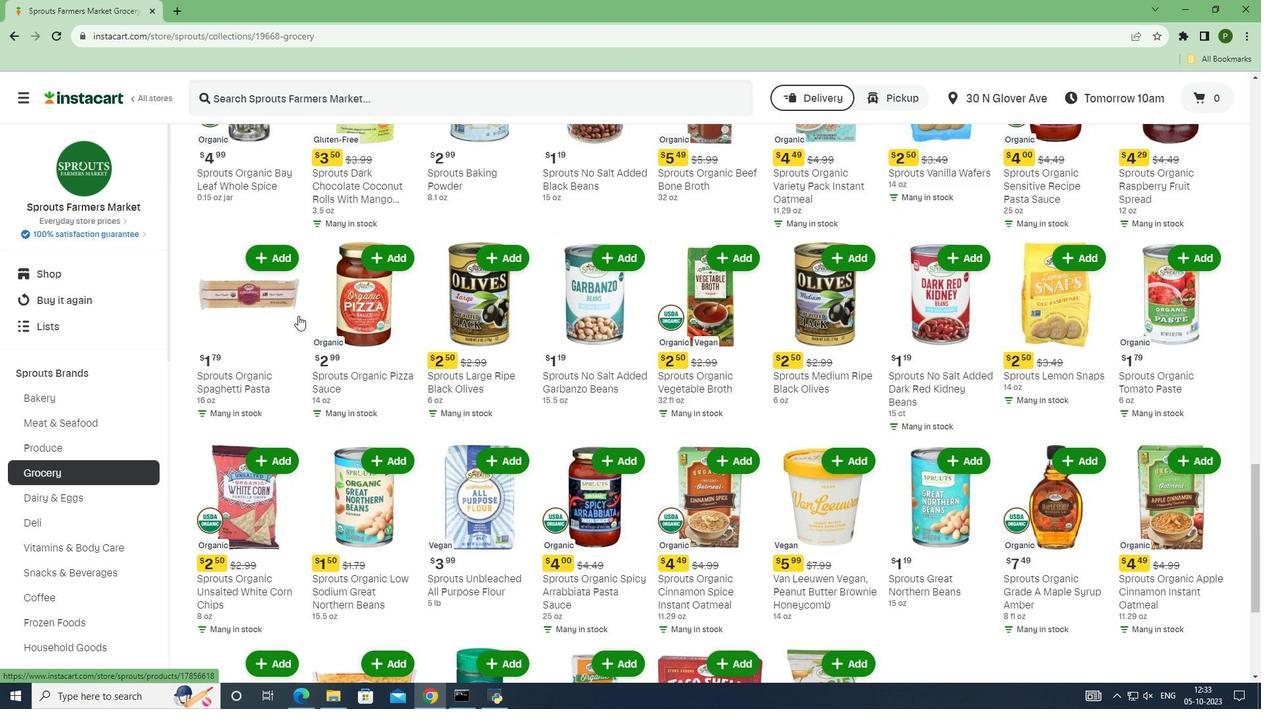 
Action: Mouse scrolled (298, 315) with delta (0, 0)
Screenshot: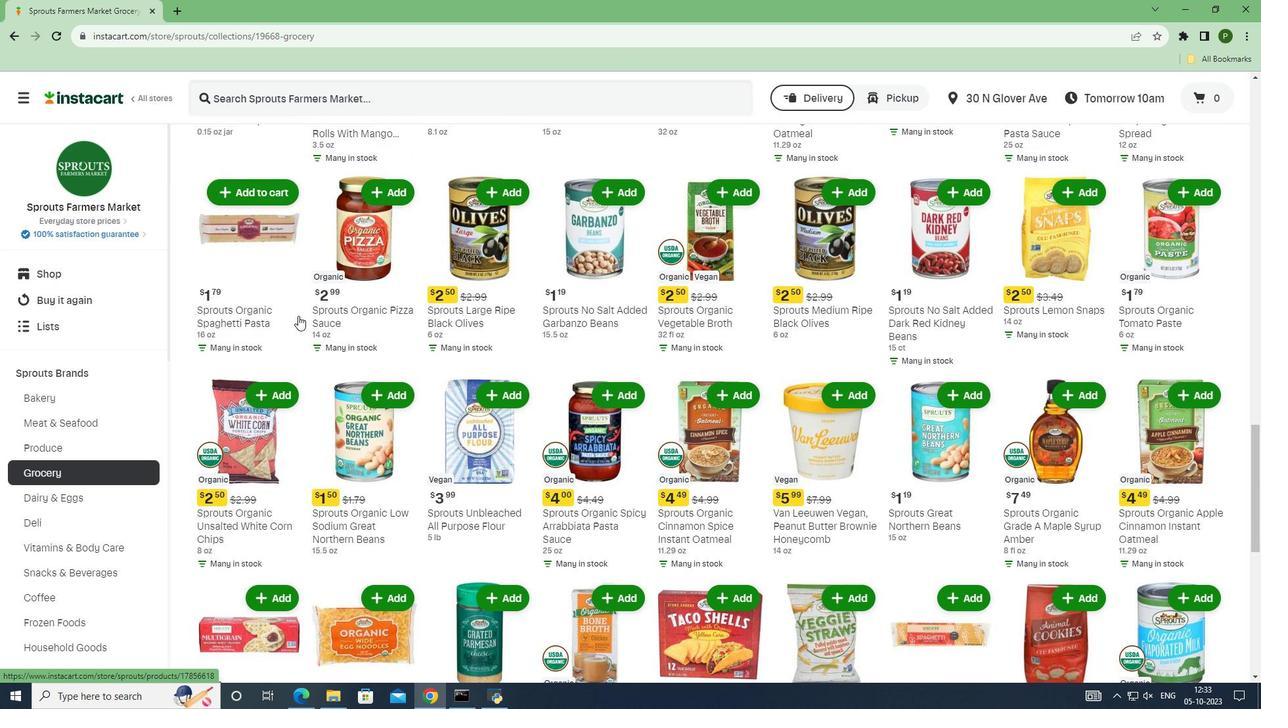 
Action: Mouse scrolled (298, 315) with delta (0, 0)
Screenshot: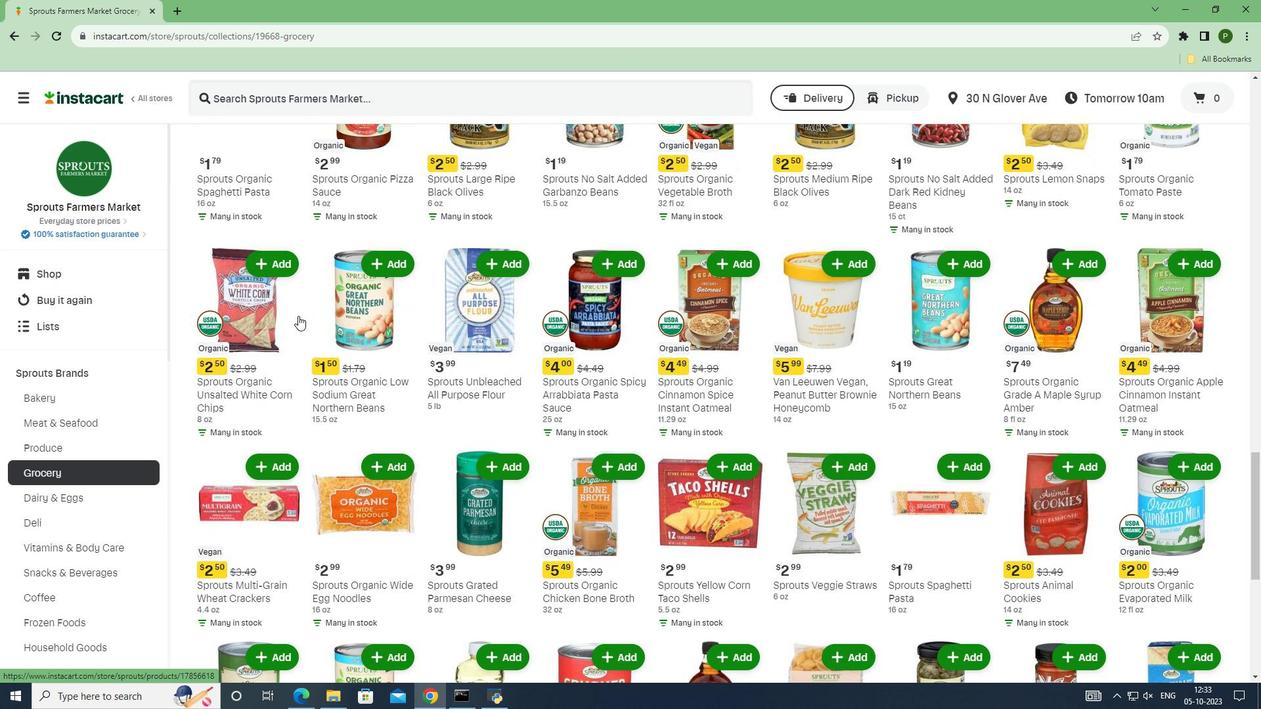 
Action: Mouse scrolled (298, 315) with delta (0, 0)
Screenshot: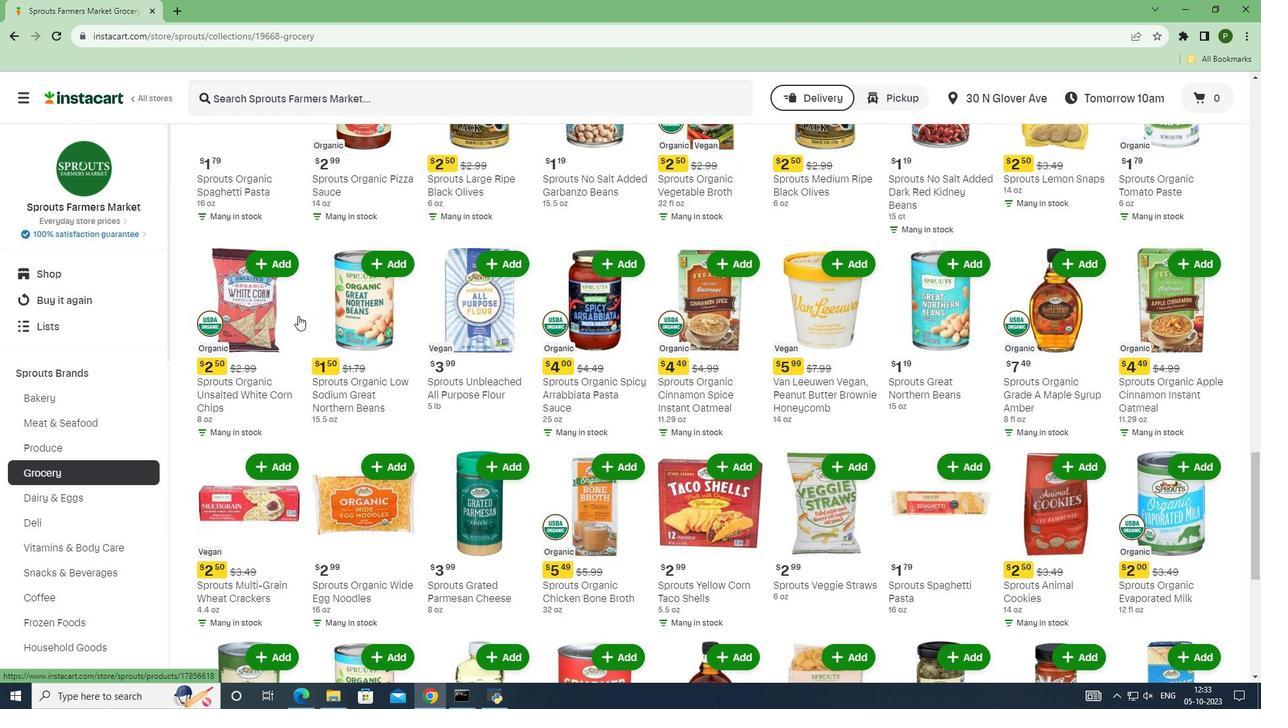 
Action: Mouse scrolled (298, 315) with delta (0, 0)
Screenshot: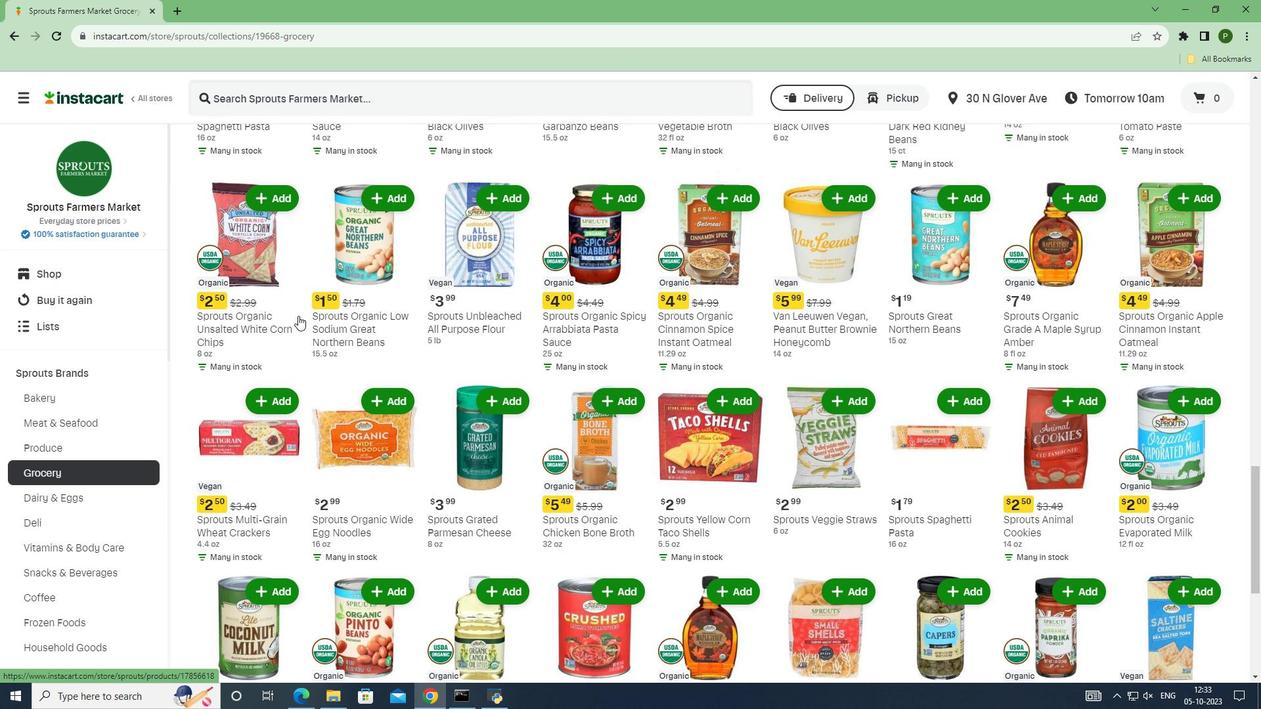
Action: Mouse moved to (947, 395)
Screenshot: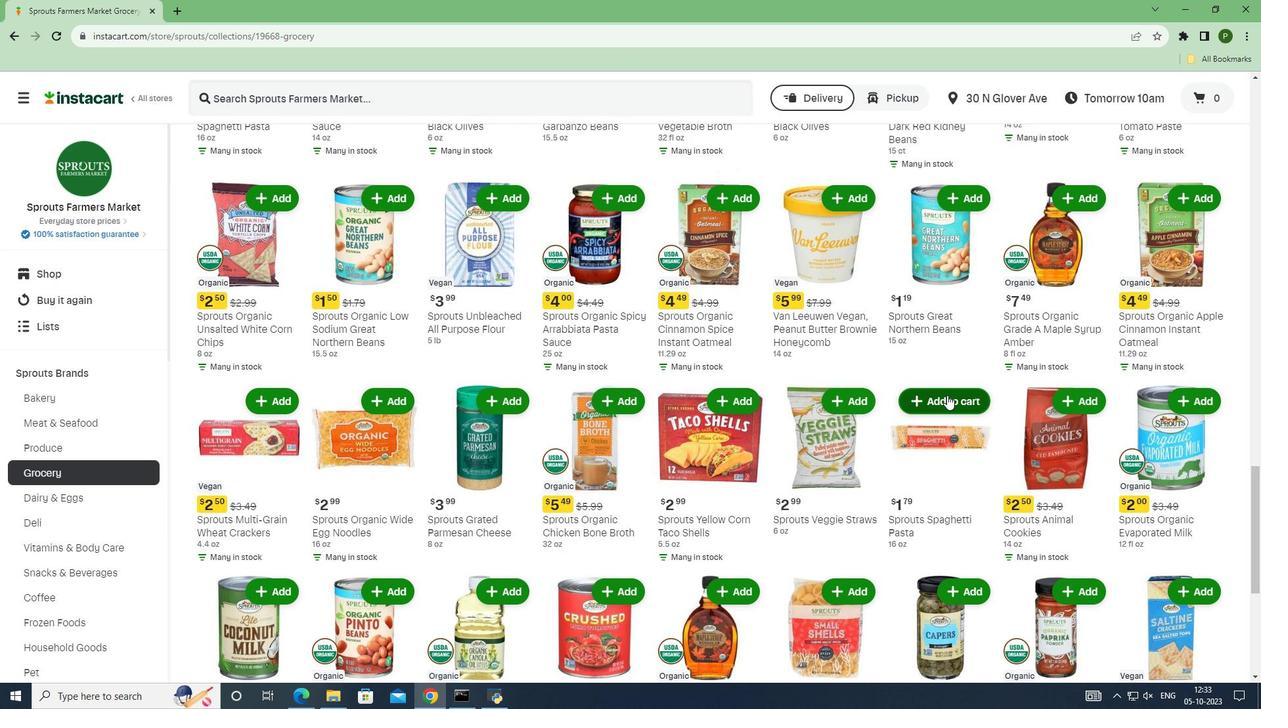 
Action: Mouse pressed left at (947, 395)
Screenshot: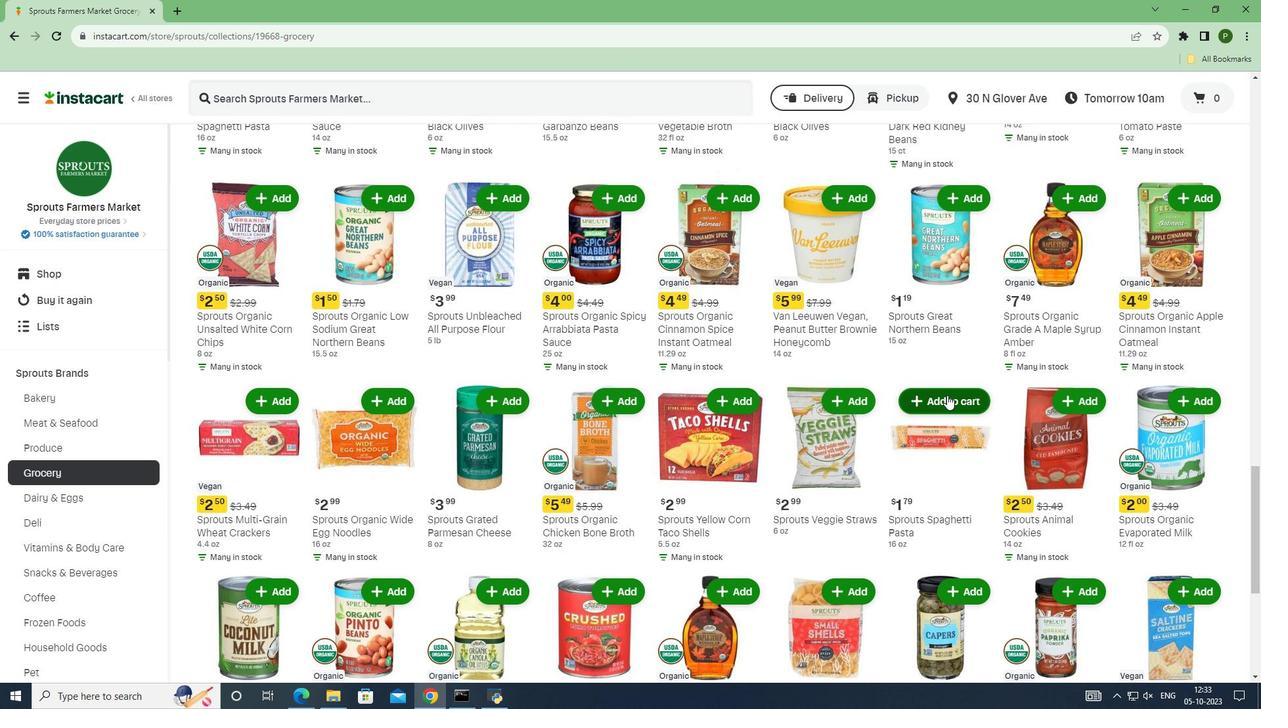 
